 Task: Find connections with filter location General Pinedo with filter topic #homebuyers with filter profile language English with filter current company SBM Offshore with filter school Fakir Mohan University, Balasore with filter industry Graphic Design with filter service category CateringChange with filter keywords title Flight Attendant
Action: Mouse moved to (558, 86)
Screenshot: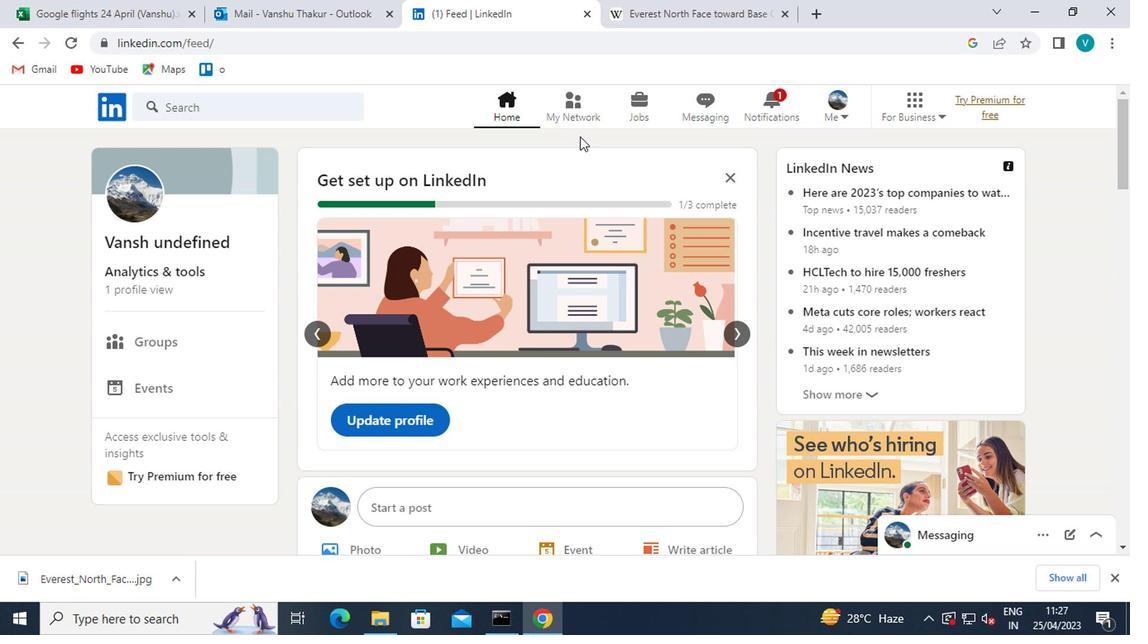 
Action: Mouse pressed left at (558, 86)
Screenshot: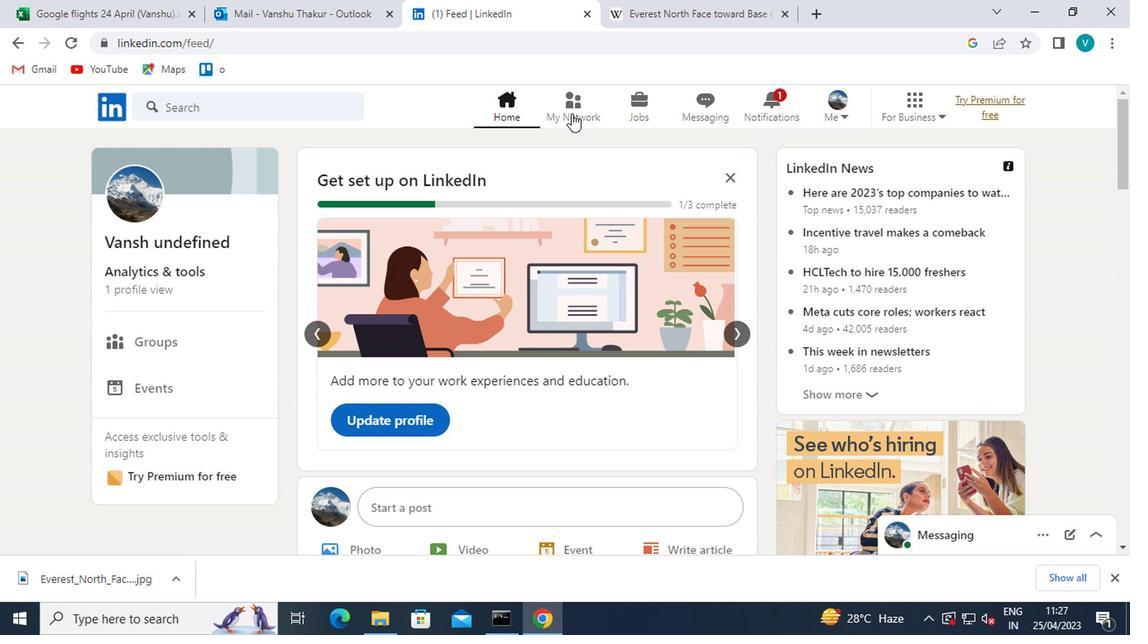 
Action: Mouse moved to (568, 98)
Screenshot: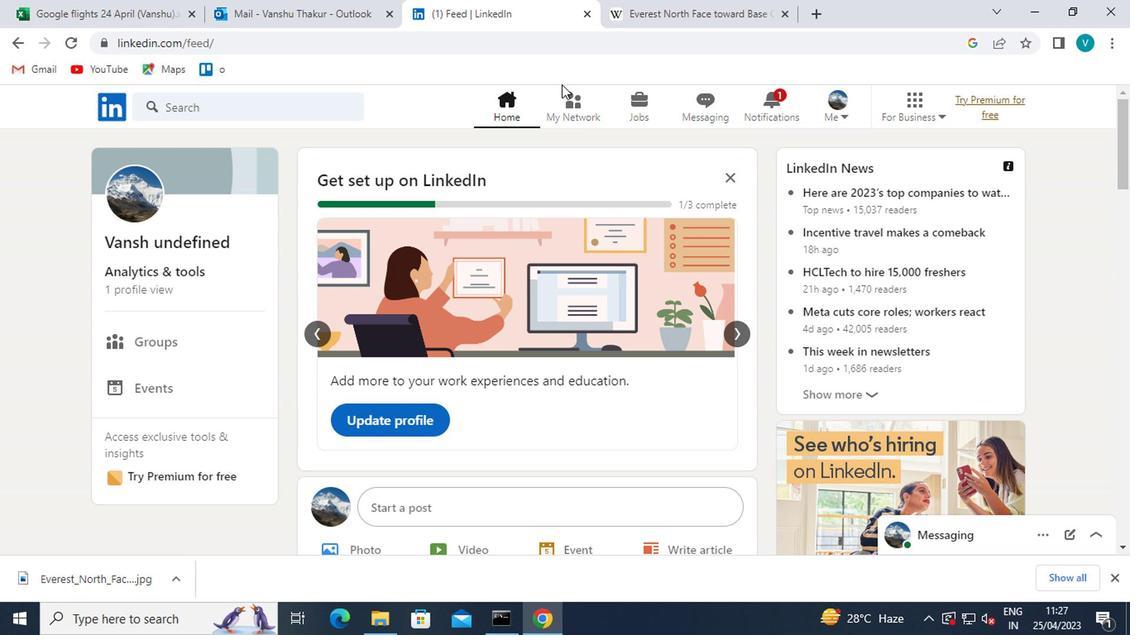 
Action: Mouse pressed left at (568, 98)
Screenshot: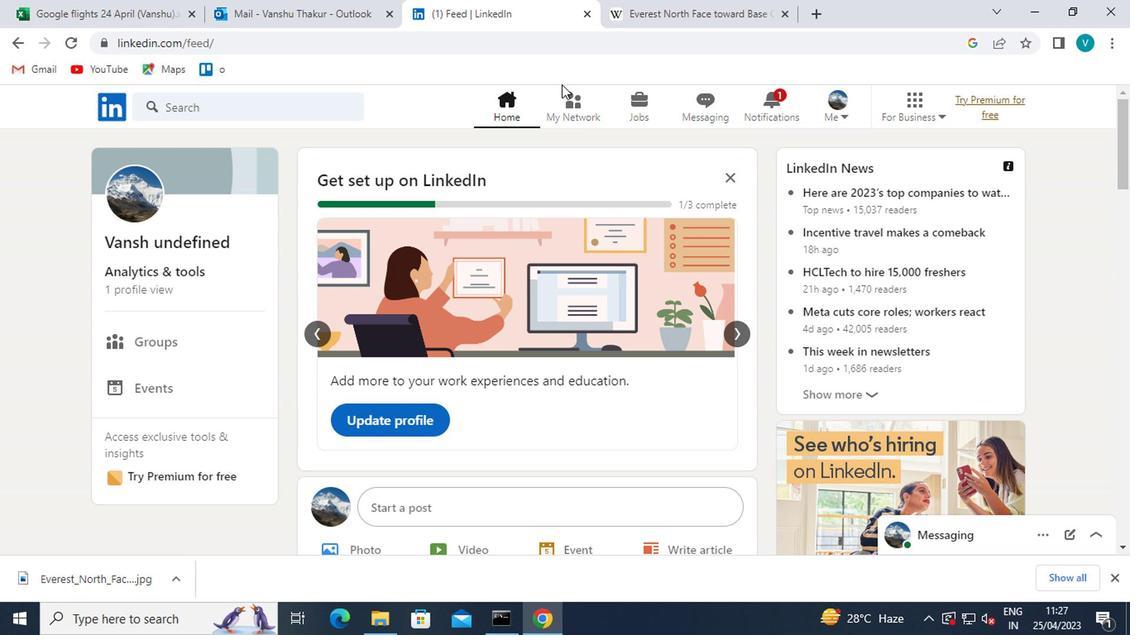 
Action: Mouse moved to (179, 196)
Screenshot: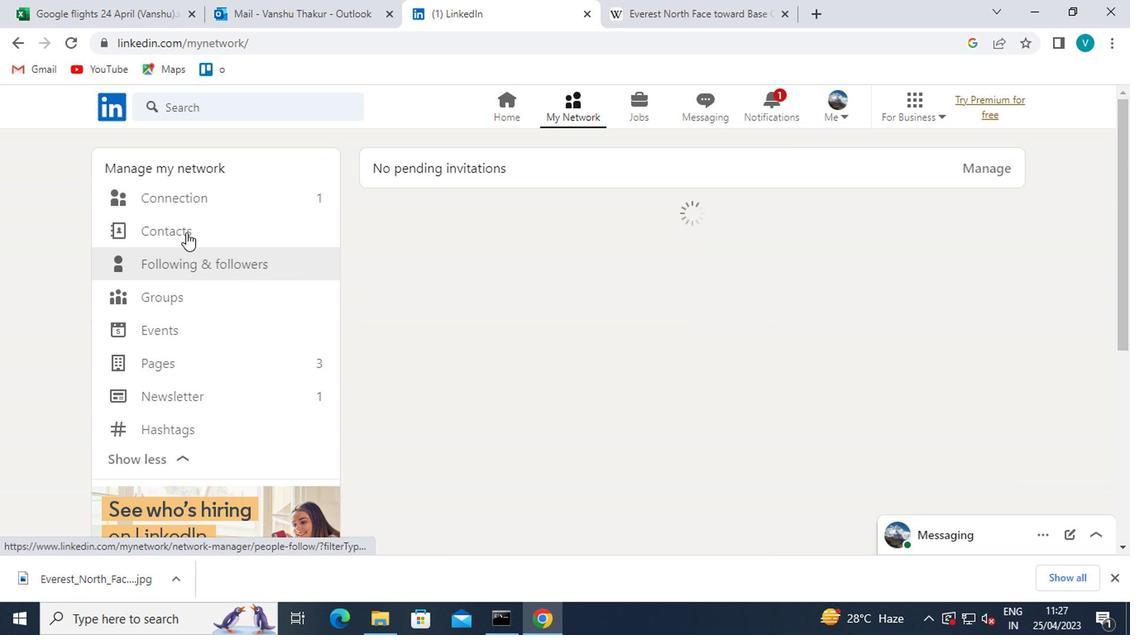 
Action: Mouse pressed left at (179, 196)
Screenshot: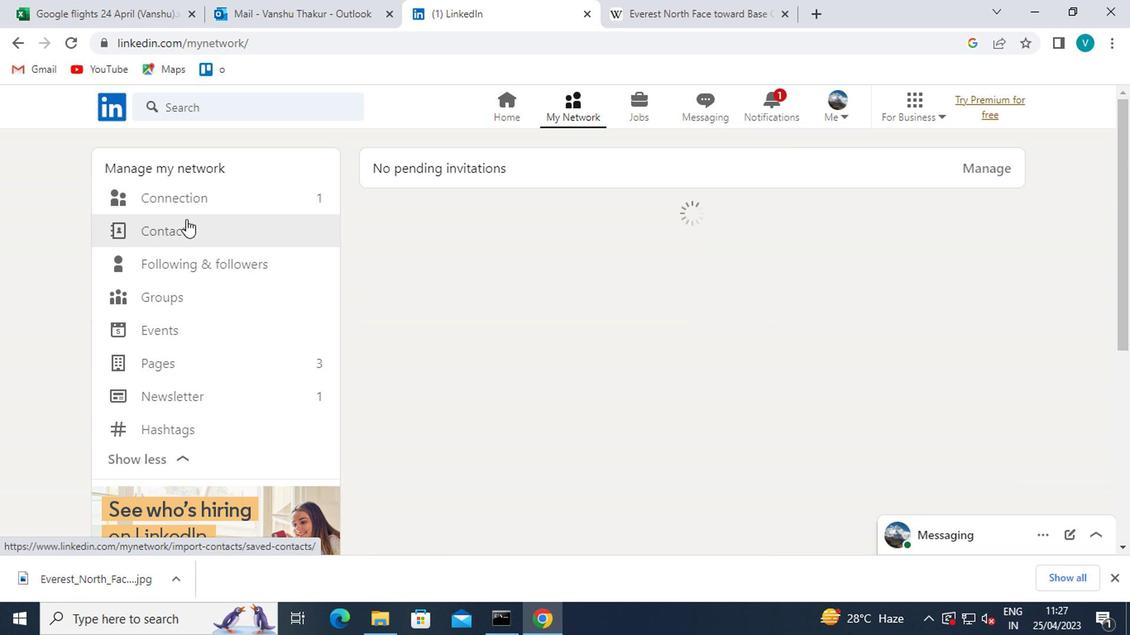 
Action: Mouse moved to (677, 202)
Screenshot: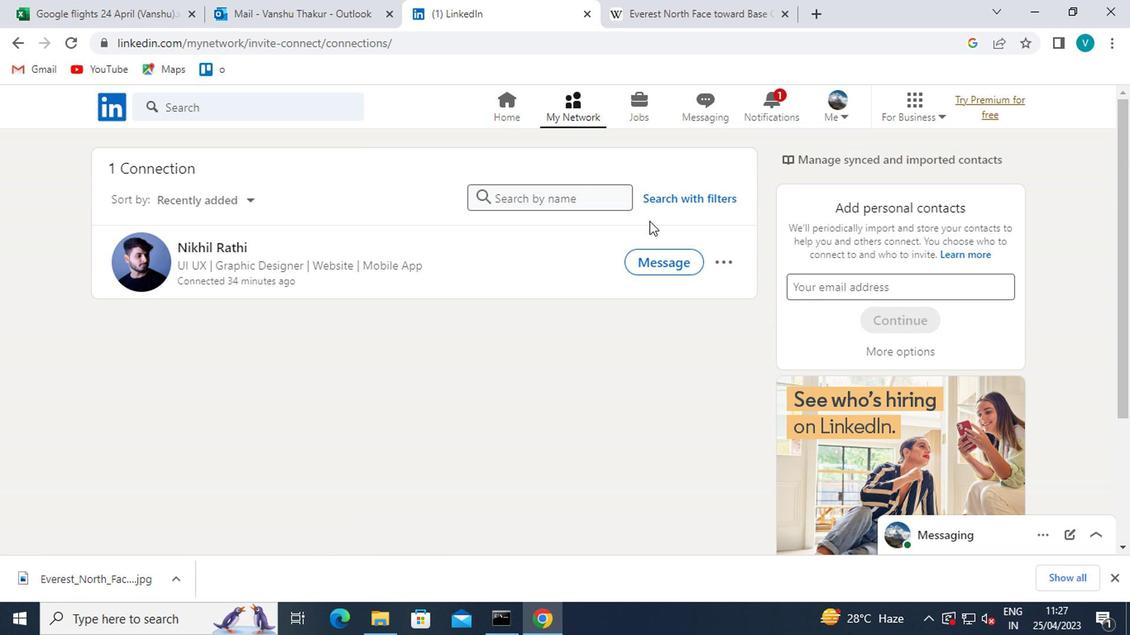 
Action: Mouse pressed left at (677, 202)
Screenshot: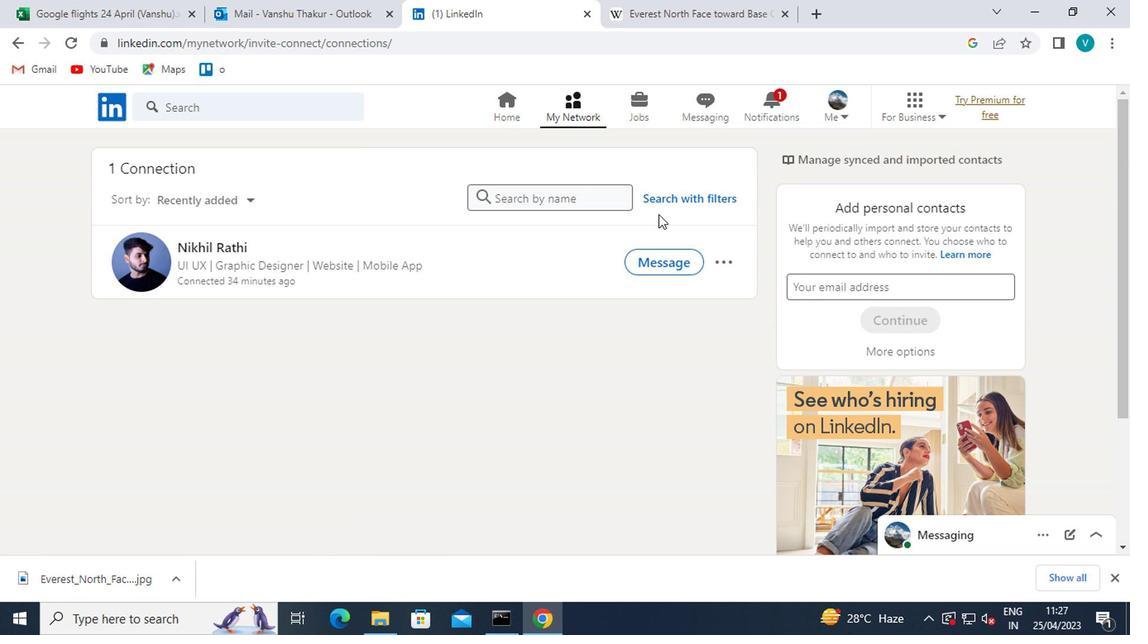 
Action: Mouse moved to (552, 156)
Screenshot: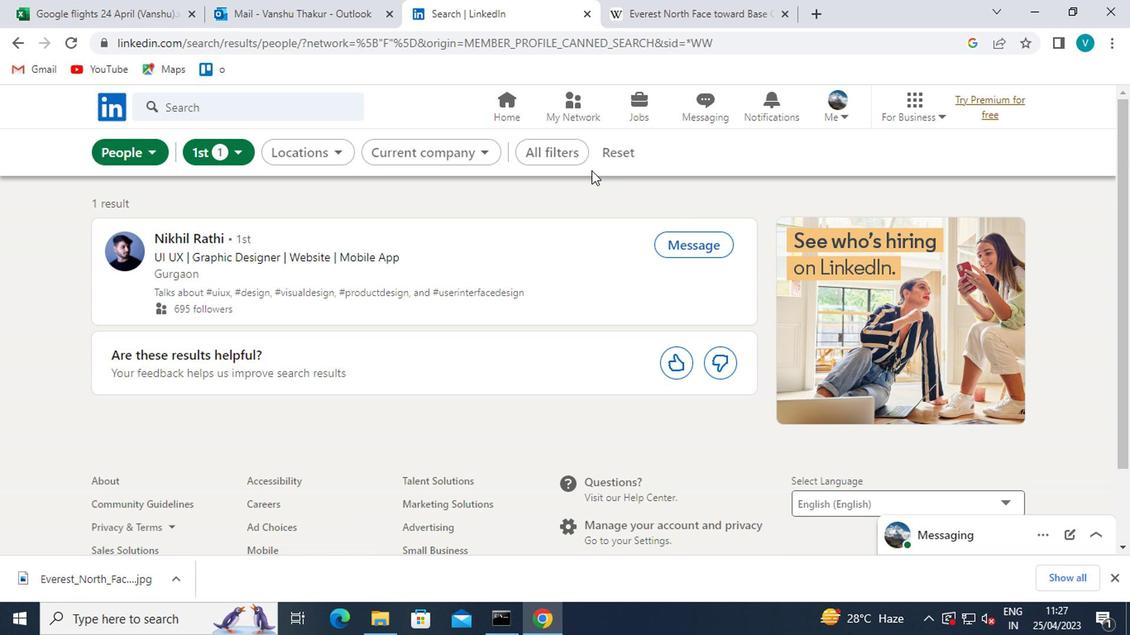 
Action: Mouse pressed left at (552, 156)
Screenshot: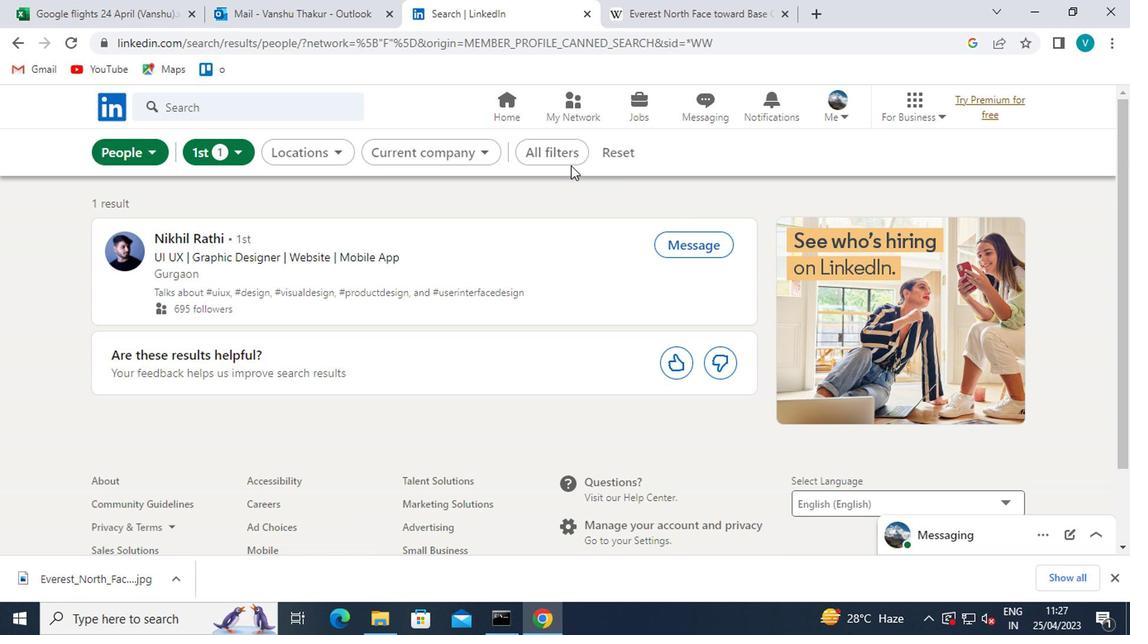 
Action: Mouse moved to (888, 433)
Screenshot: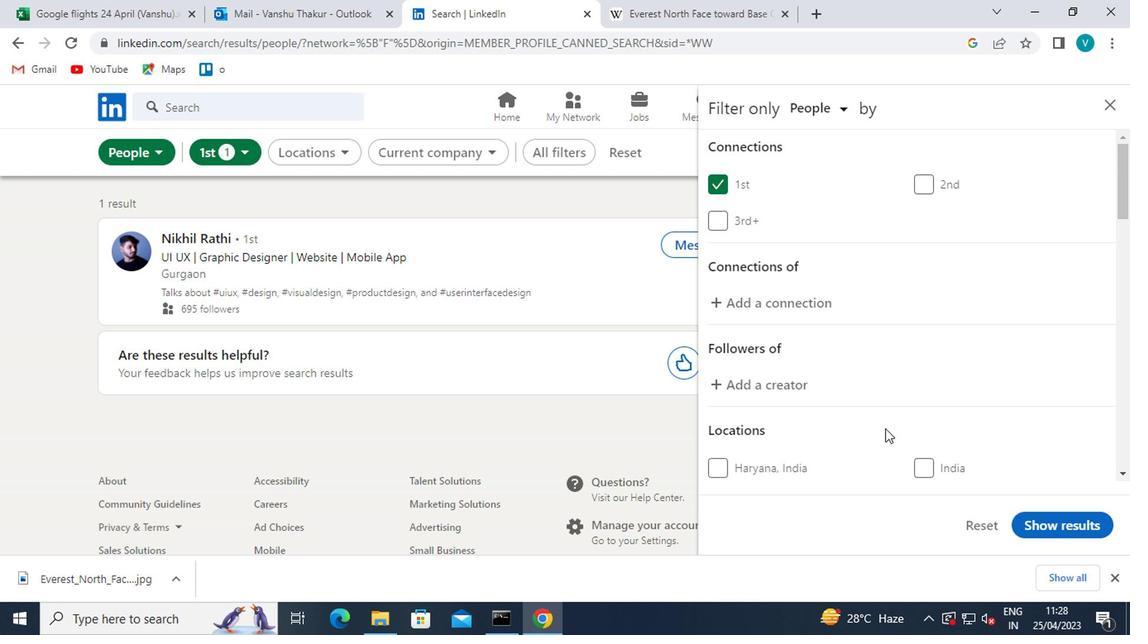 
Action: Mouse scrolled (888, 432) with delta (0, 0)
Screenshot: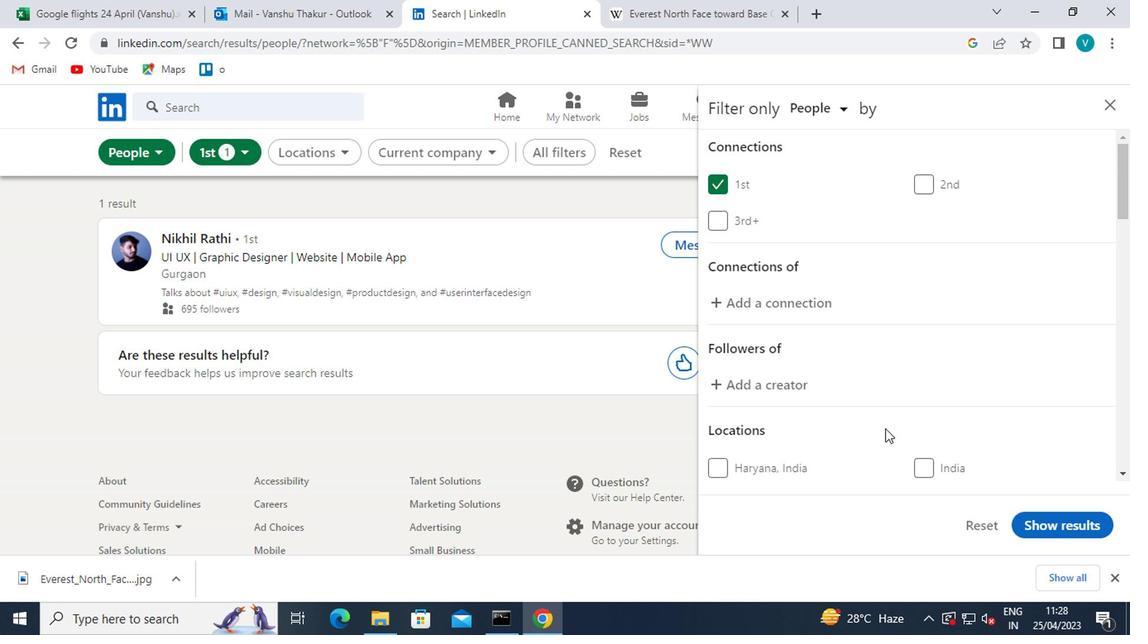 
Action: Mouse moved to (890, 433)
Screenshot: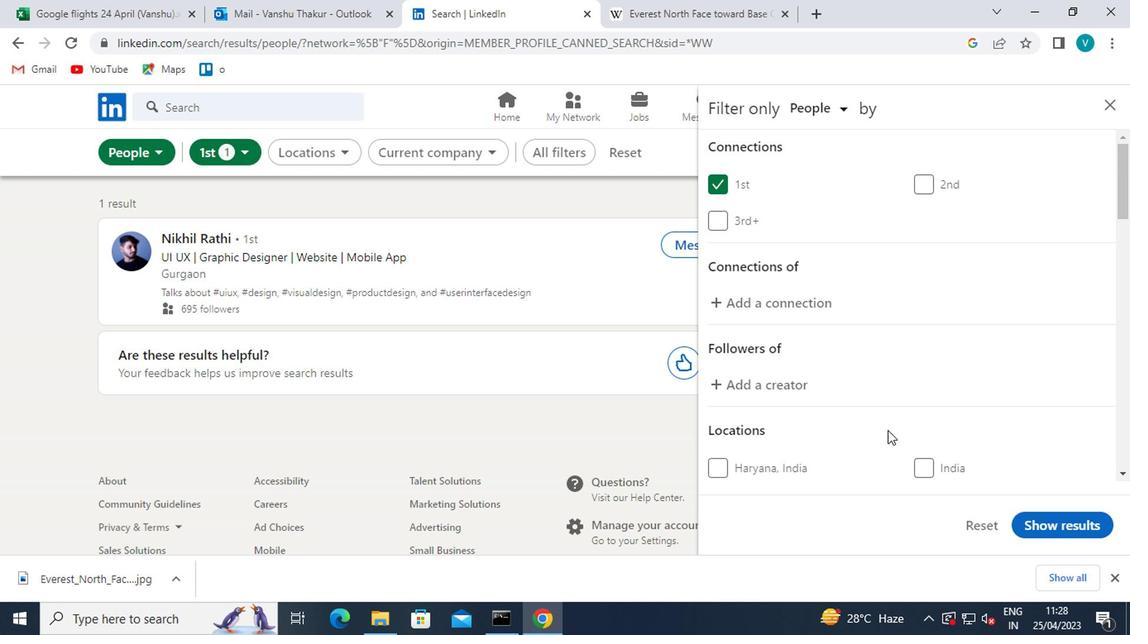
Action: Mouse scrolled (890, 433) with delta (0, 0)
Screenshot: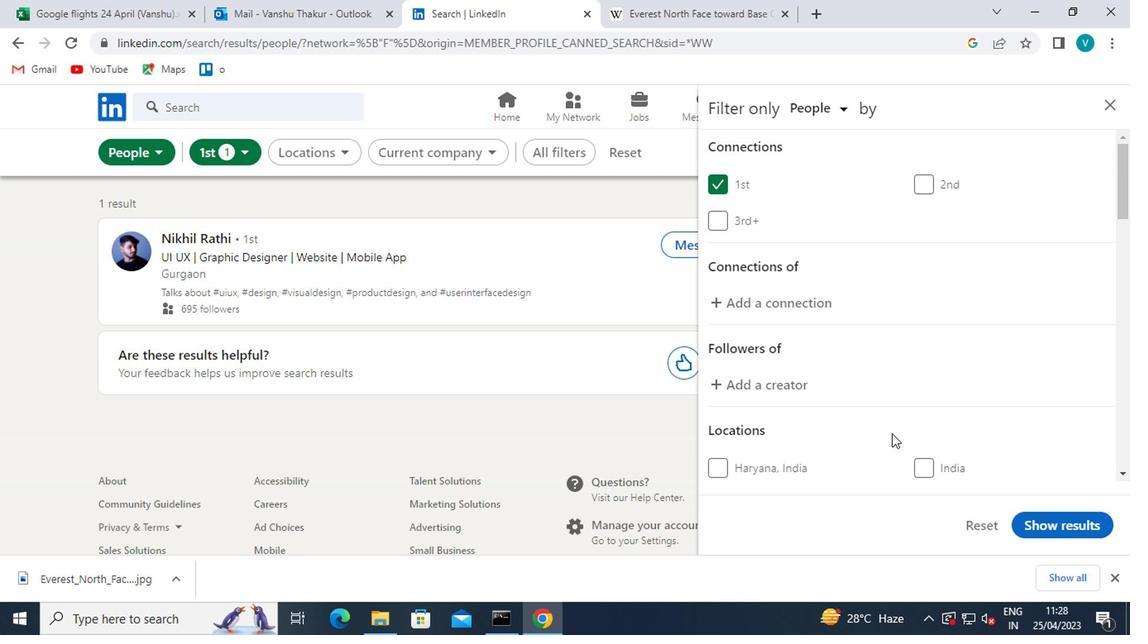 
Action: Mouse moved to (764, 368)
Screenshot: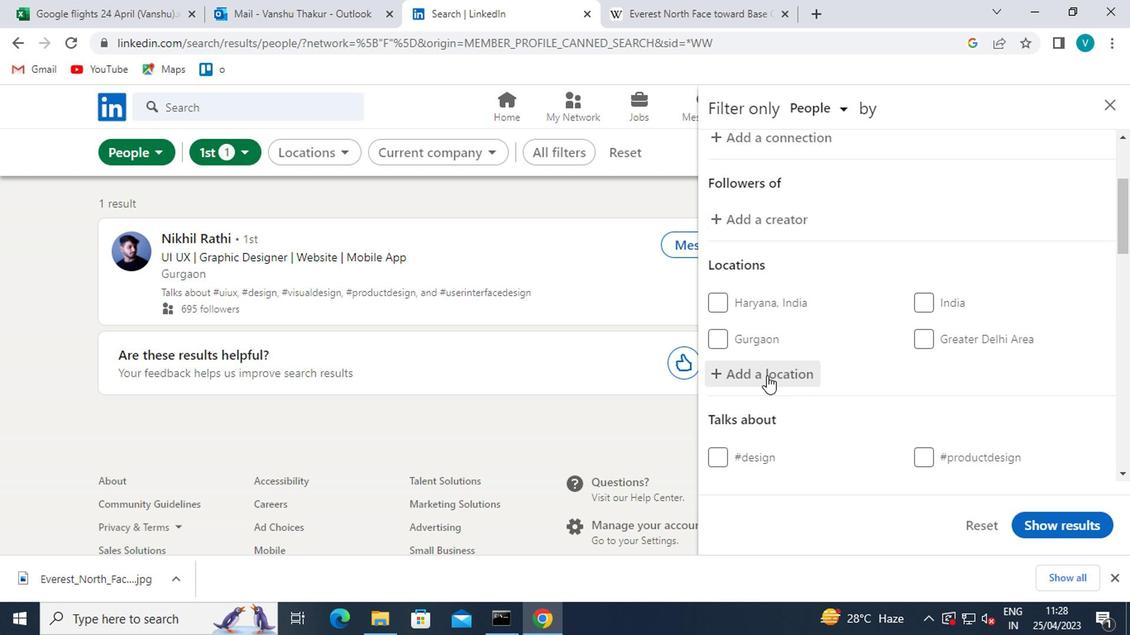 
Action: Mouse pressed left at (764, 368)
Screenshot: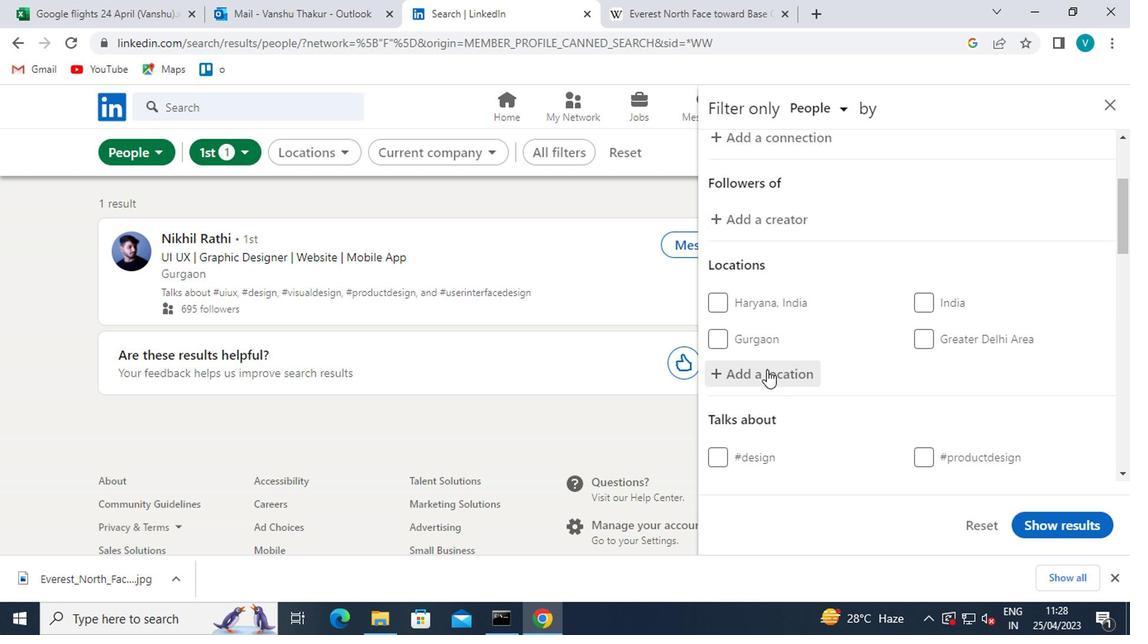 
Action: Mouse moved to (763, 367)
Screenshot: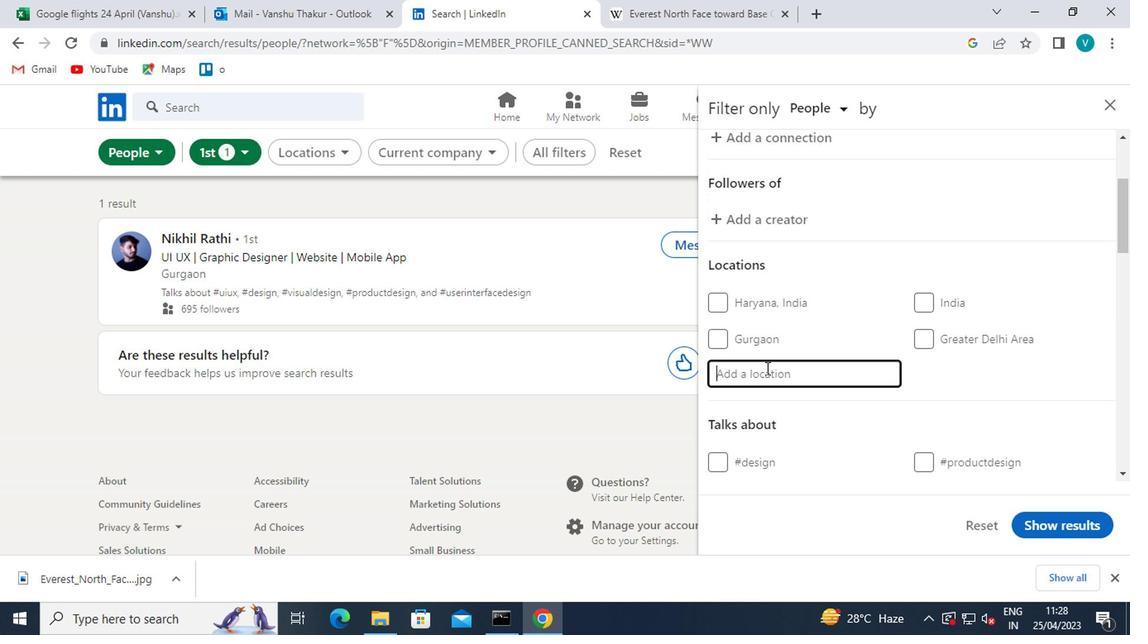 
Action: Key pressed <Key.shift>GENERAL<Key.space><Key.shift>PINEDO
Screenshot: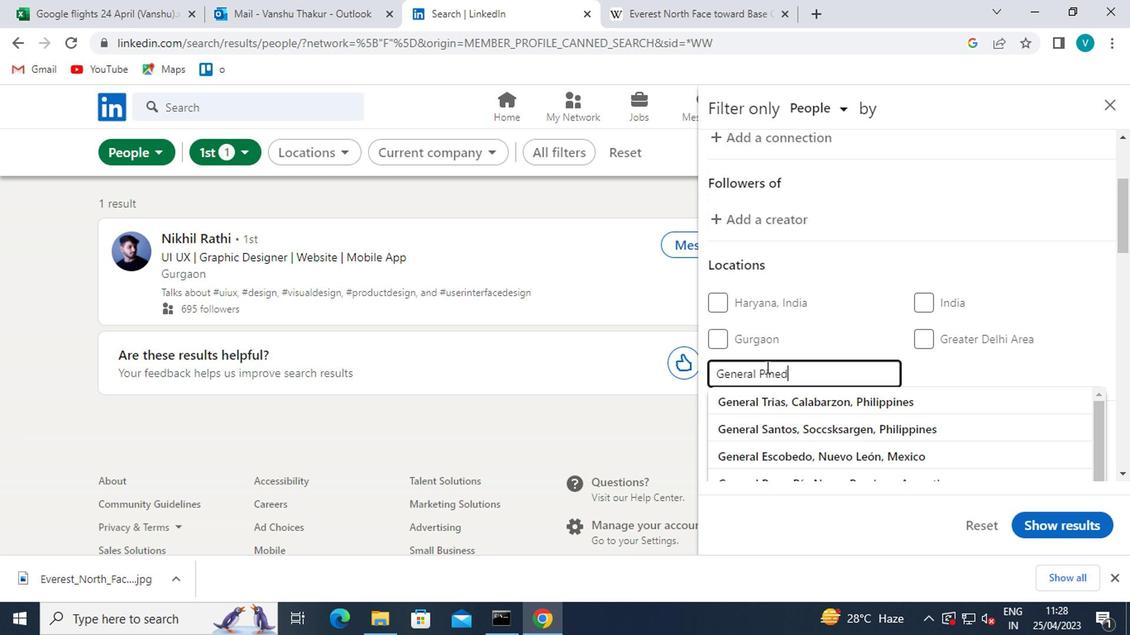
Action: Mouse moved to (779, 400)
Screenshot: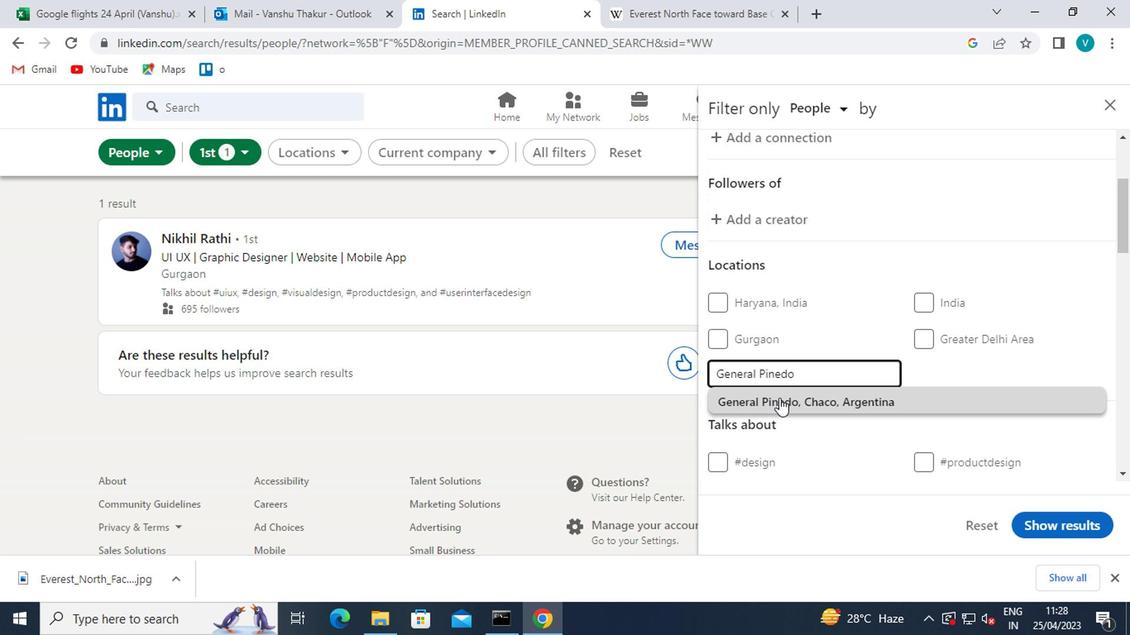 
Action: Mouse pressed left at (779, 400)
Screenshot: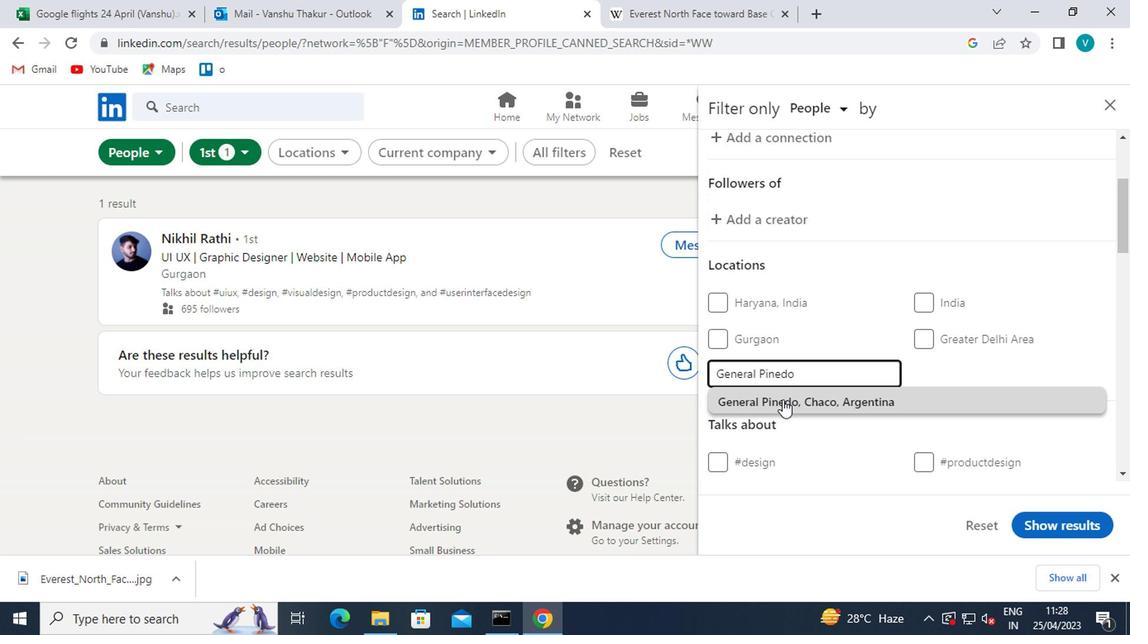 
Action: Mouse moved to (901, 409)
Screenshot: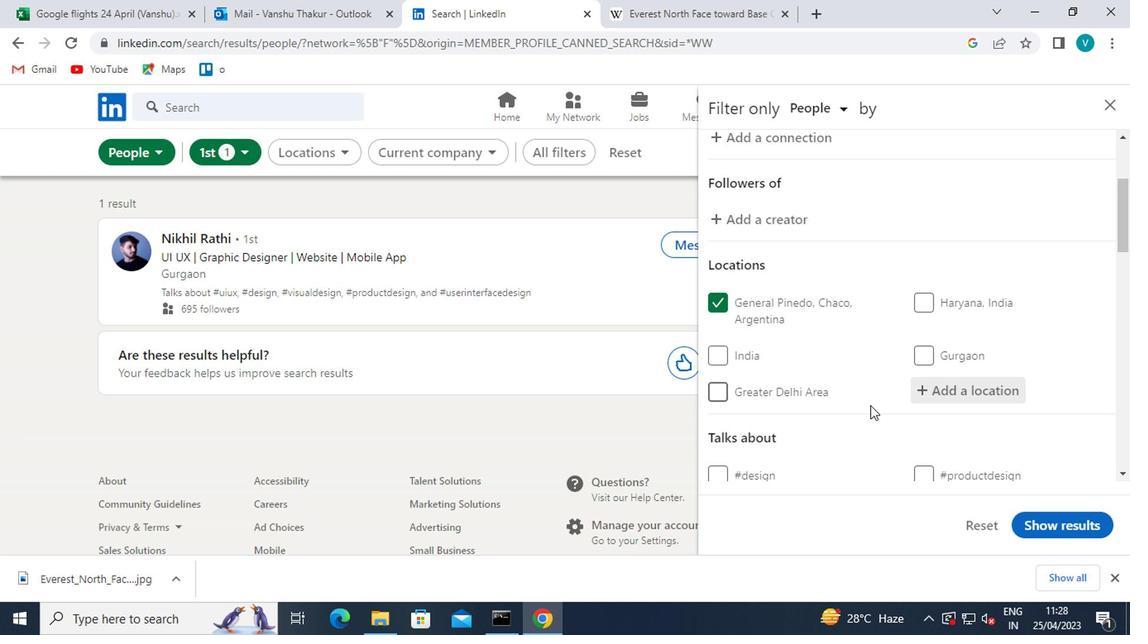 
Action: Mouse scrolled (901, 408) with delta (0, -1)
Screenshot: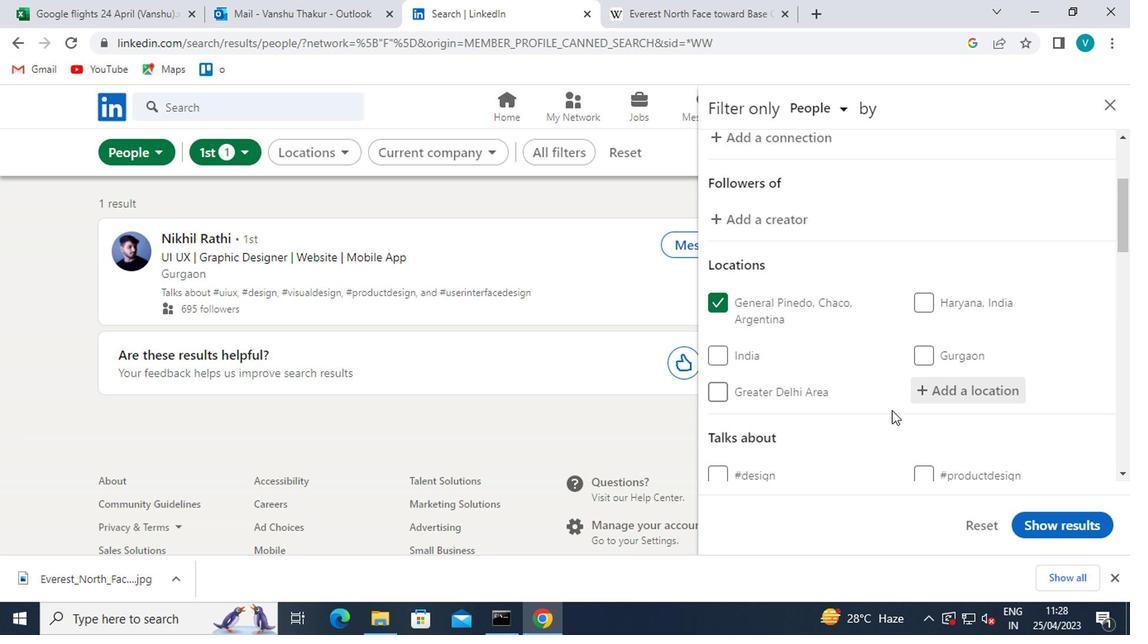 
Action: Mouse scrolled (901, 408) with delta (0, -1)
Screenshot: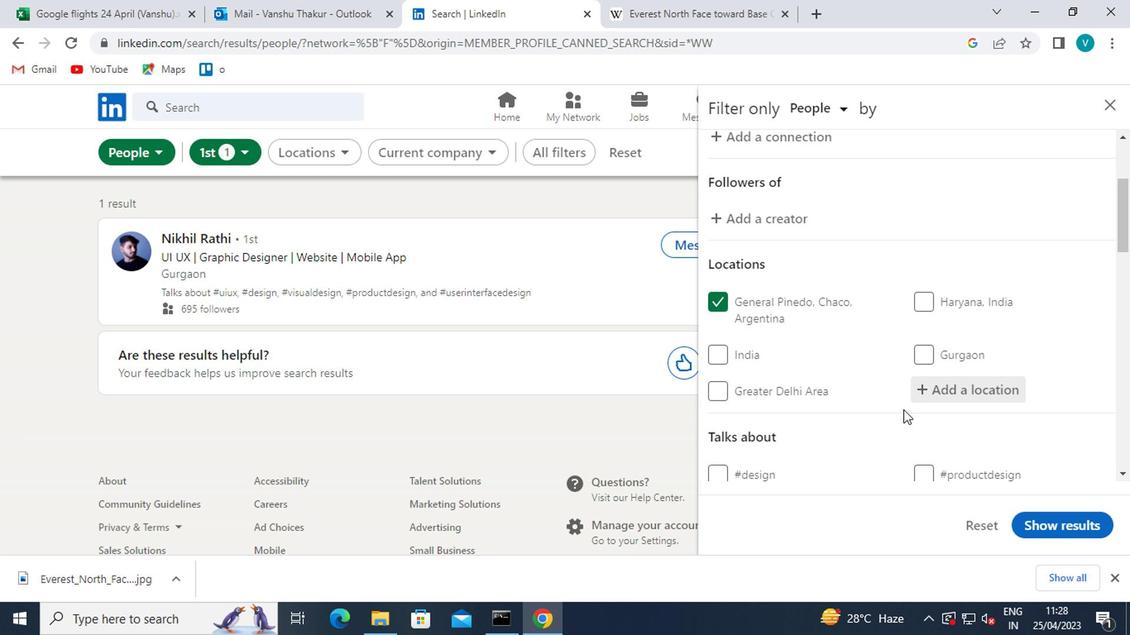 
Action: Mouse moved to (960, 384)
Screenshot: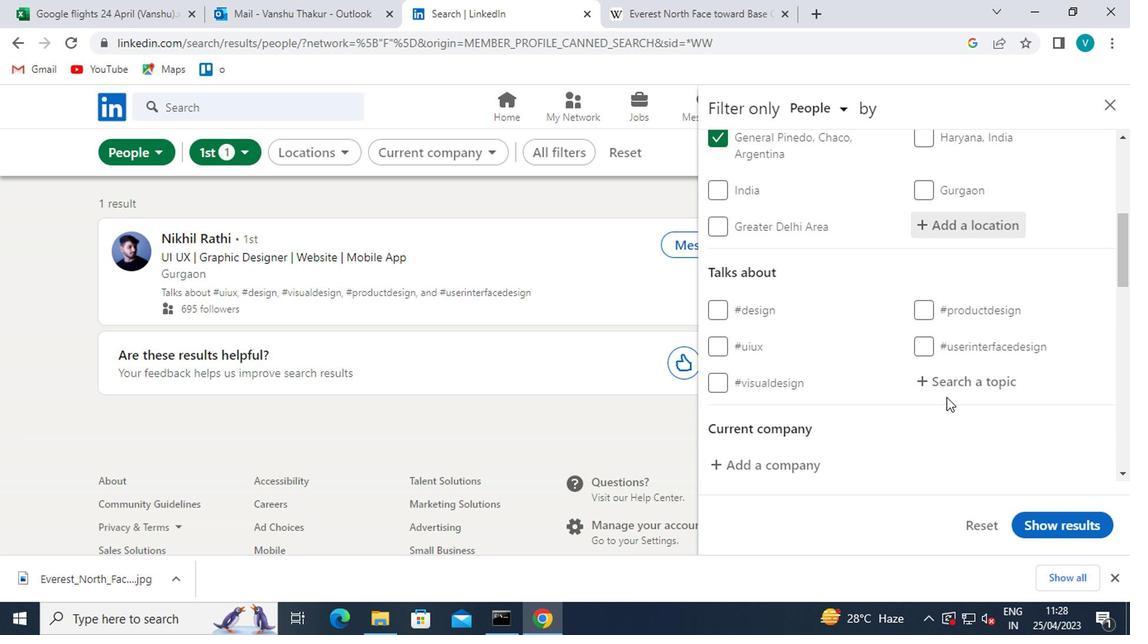 
Action: Mouse pressed left at (960, 384)
Screenshot: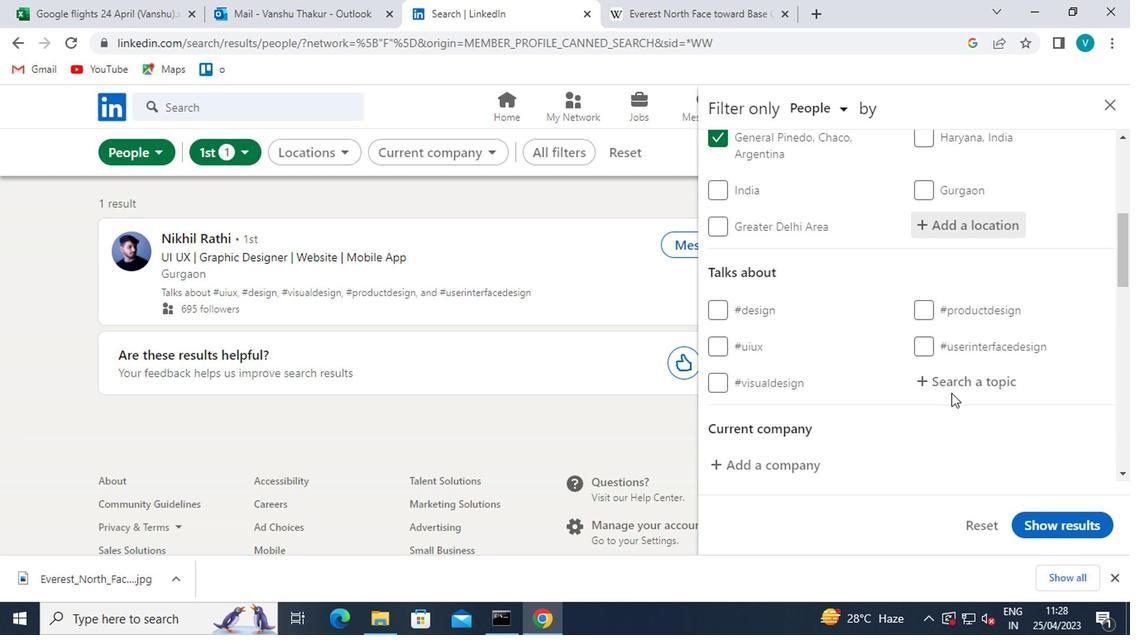 
Action: Mouse moved to (960, 383)
Screenshot: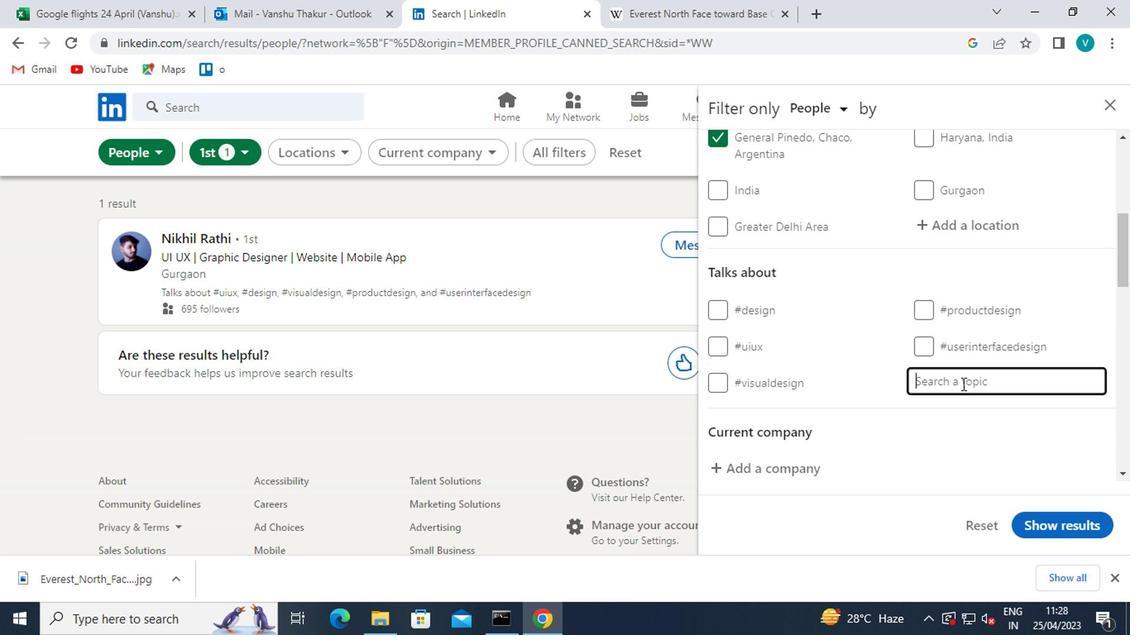 
Action: Key pressed <Key.shift>#HOMEBUYERS
Screenshot: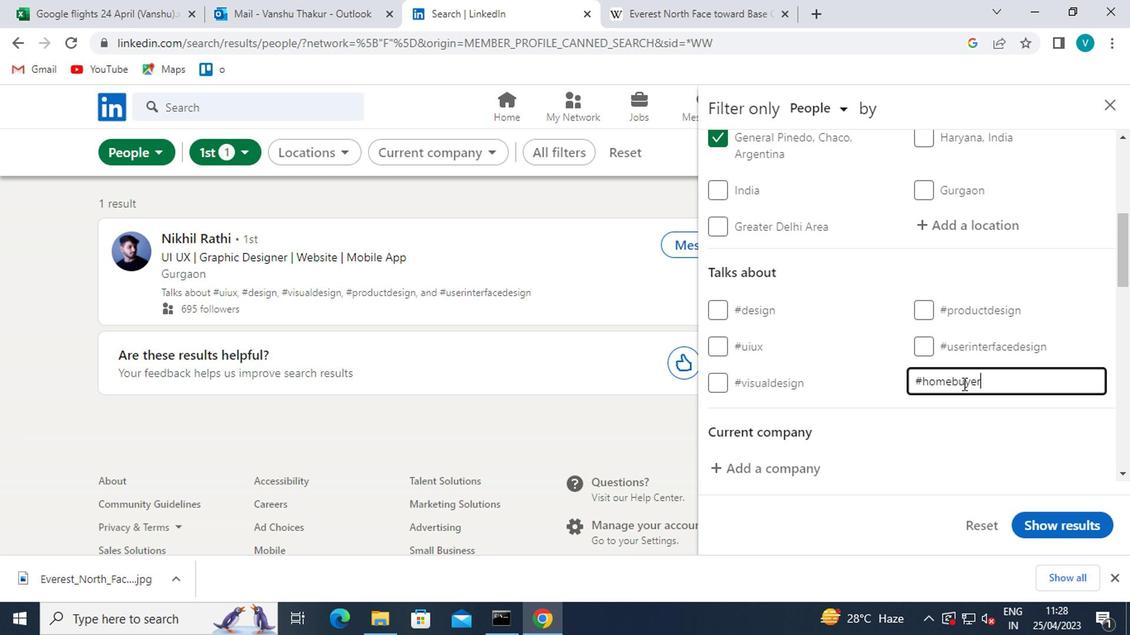 
Action: Mouse moved to (941, 400)
Screenshot: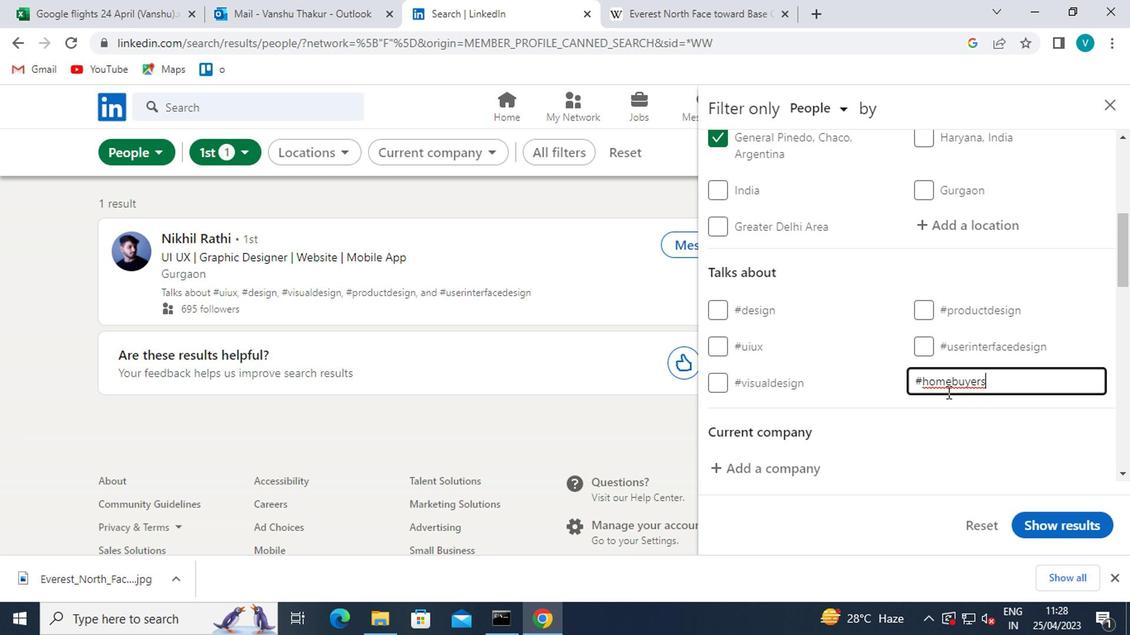 
Action: Mouse scrolled (941, 399) with delta (0, 0)
Screenshot: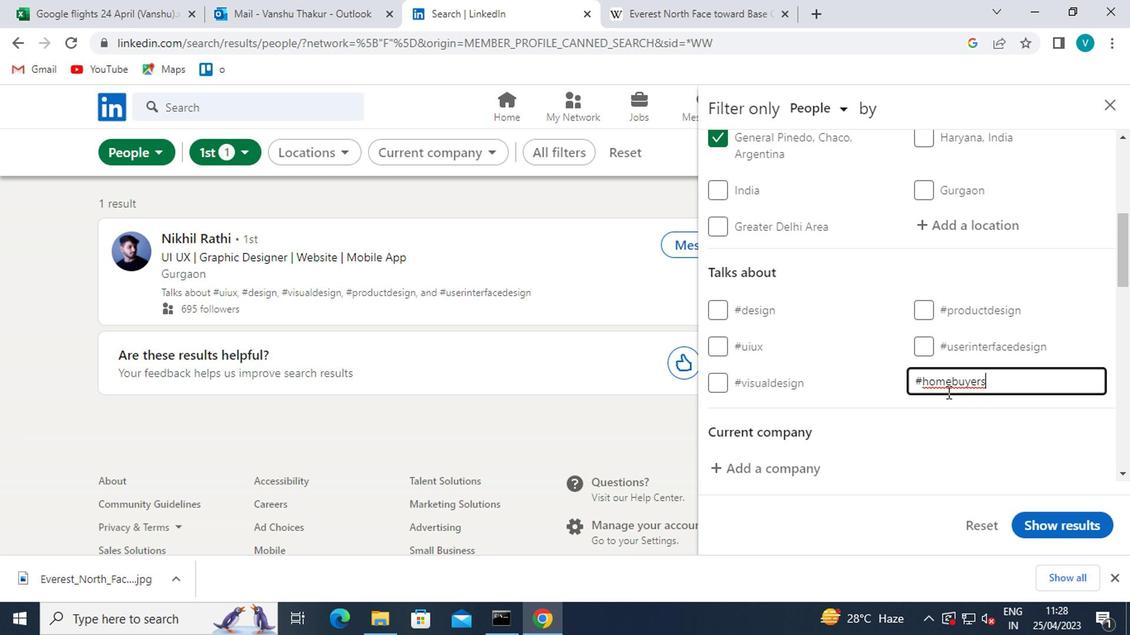 
Action: Mouse moved to (937, 403)
Screenshot: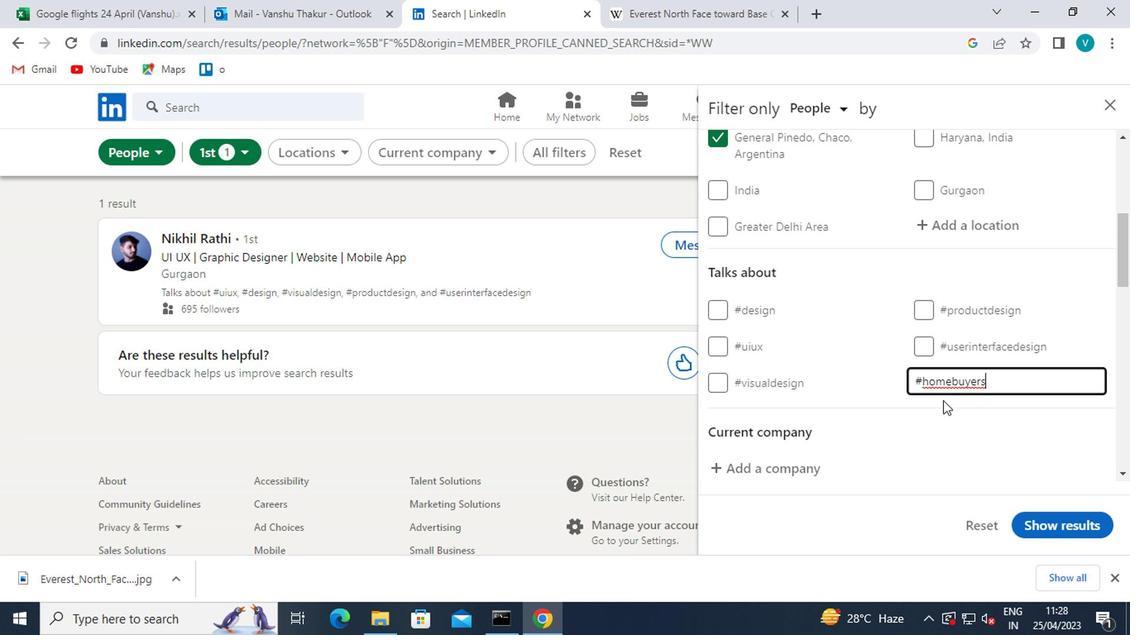 
Action: Mouse scrolled (937, 402) with delta (0, -1)
Screenshot: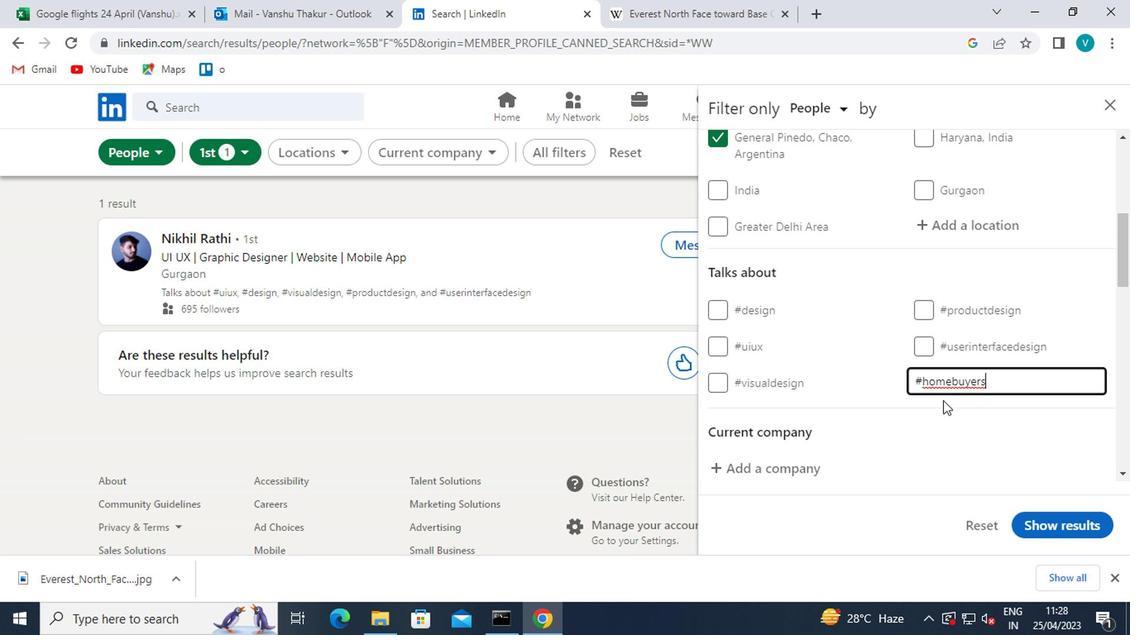 
Action: Mouse scrolled (937, 402) with delta (0, -1)
Screenshot: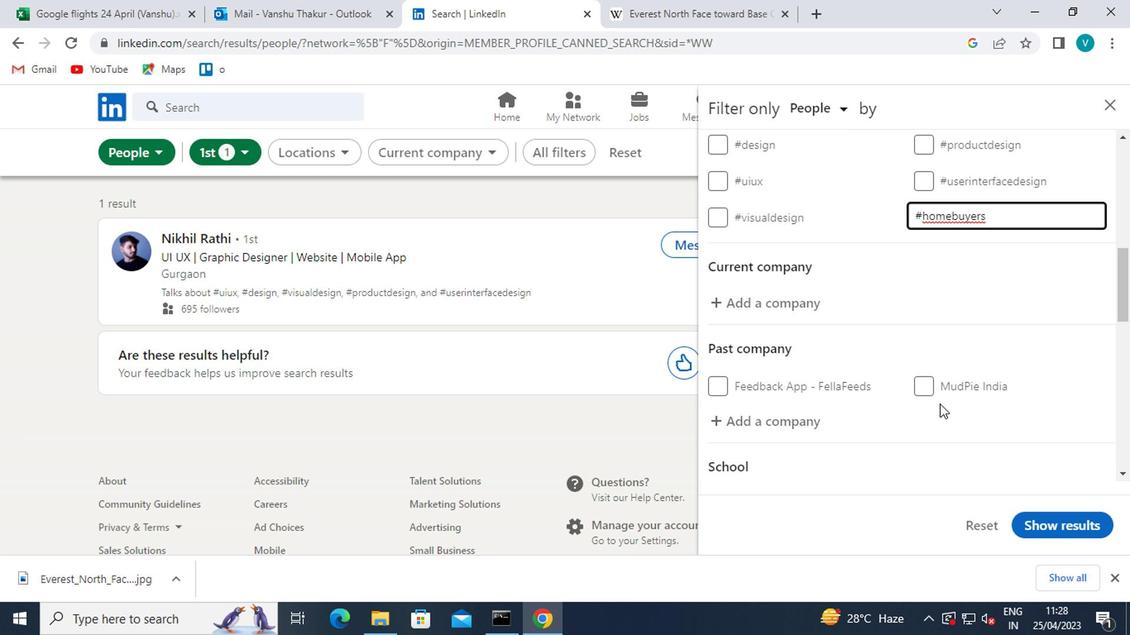 
Action: Mouse scrolled (937, 402) with delta (0, -1)
Screenshot: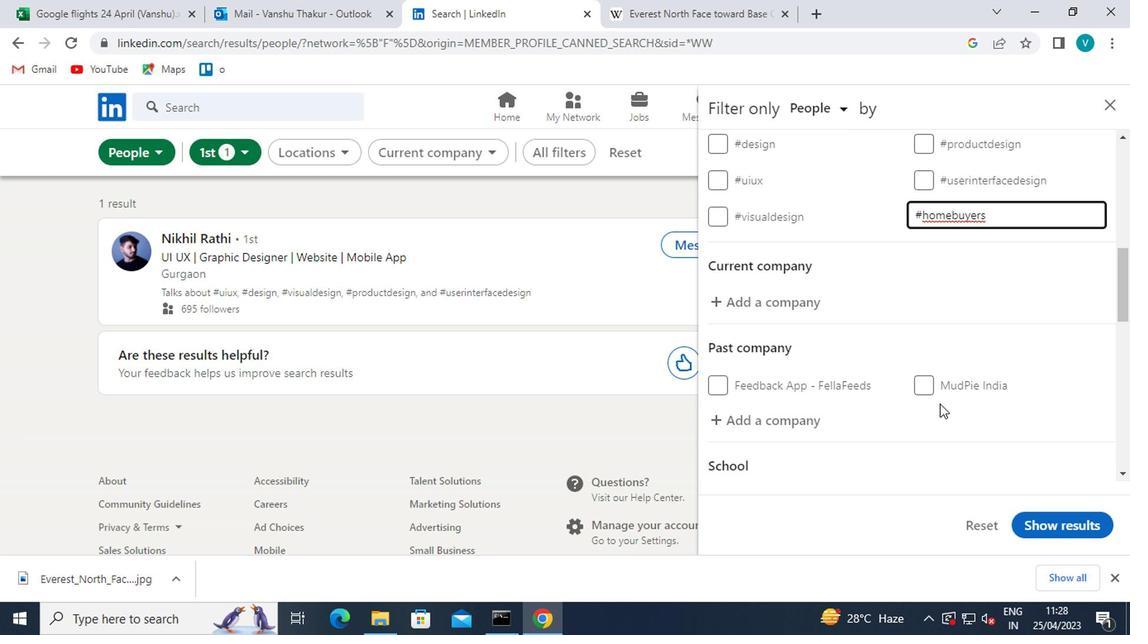 
Action: Mouse moved to (795, 437)
Screenshot: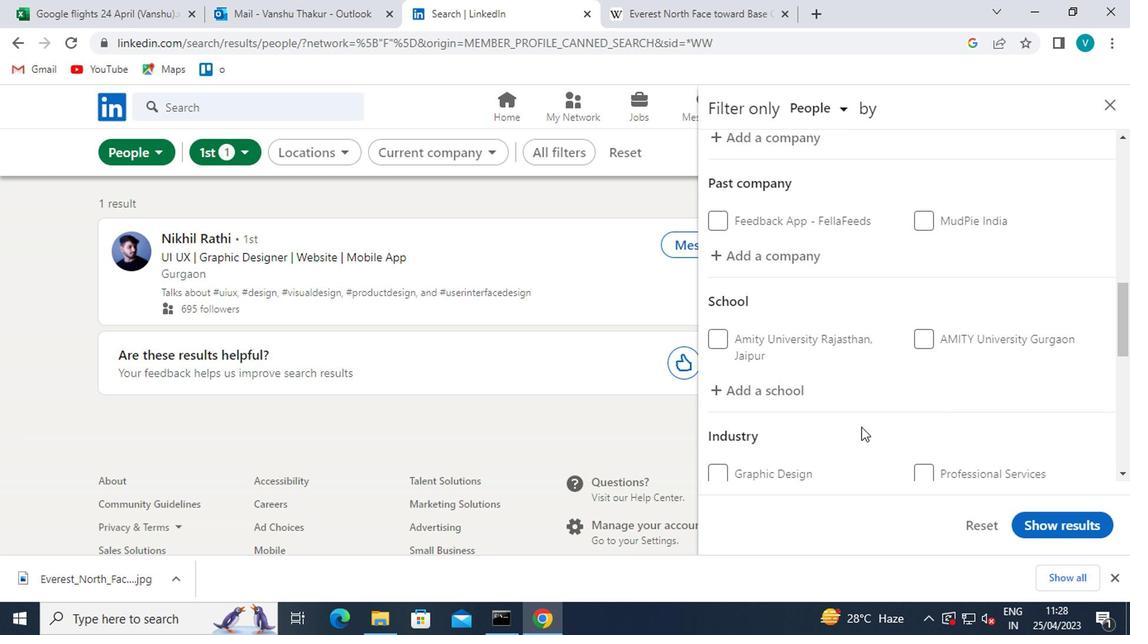 
Action: Mouse scrolled (795, 437) with delta (0, 0)
Screenshot: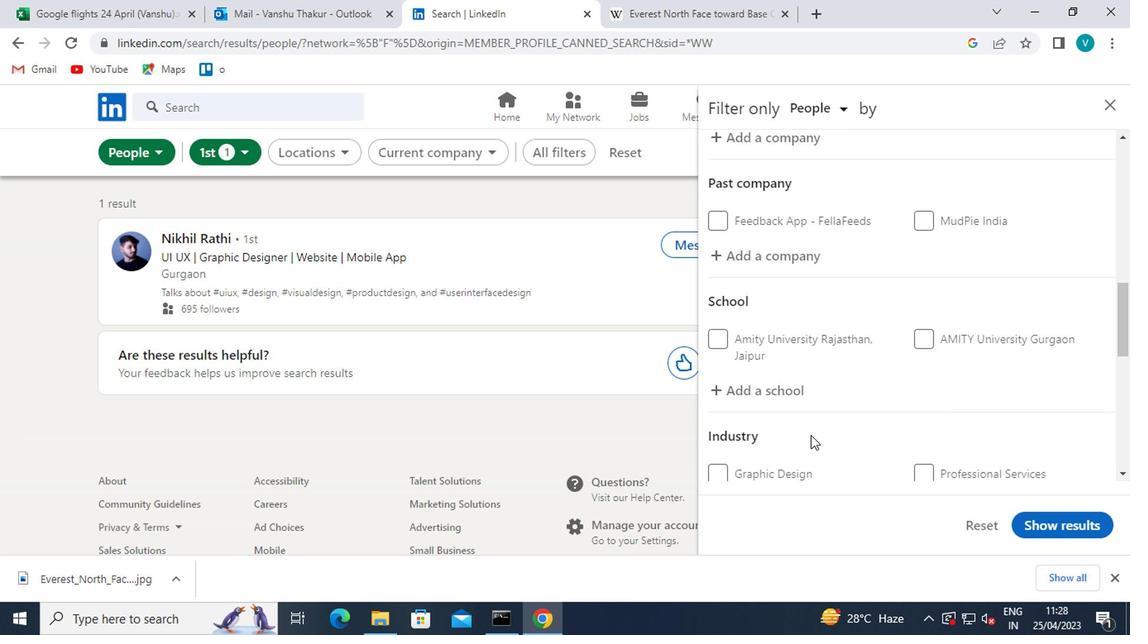 
Action: Mouse scrolled (795, 437) with delta (0, 0)
Screenshot: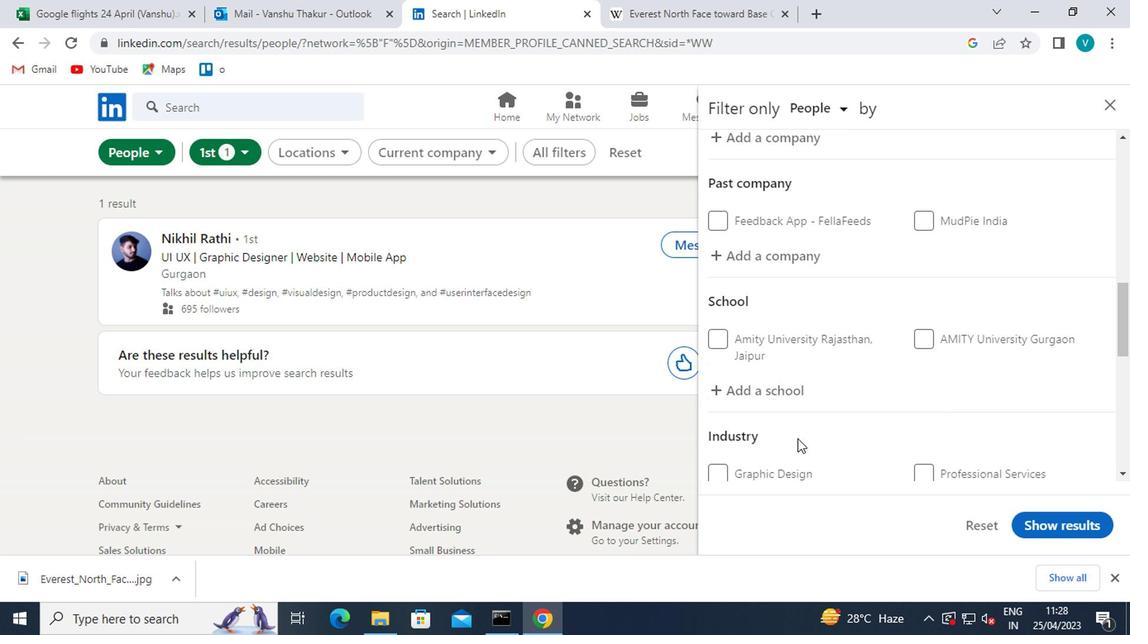 
Action: Mouse moved to (795, 437)
Screenshot: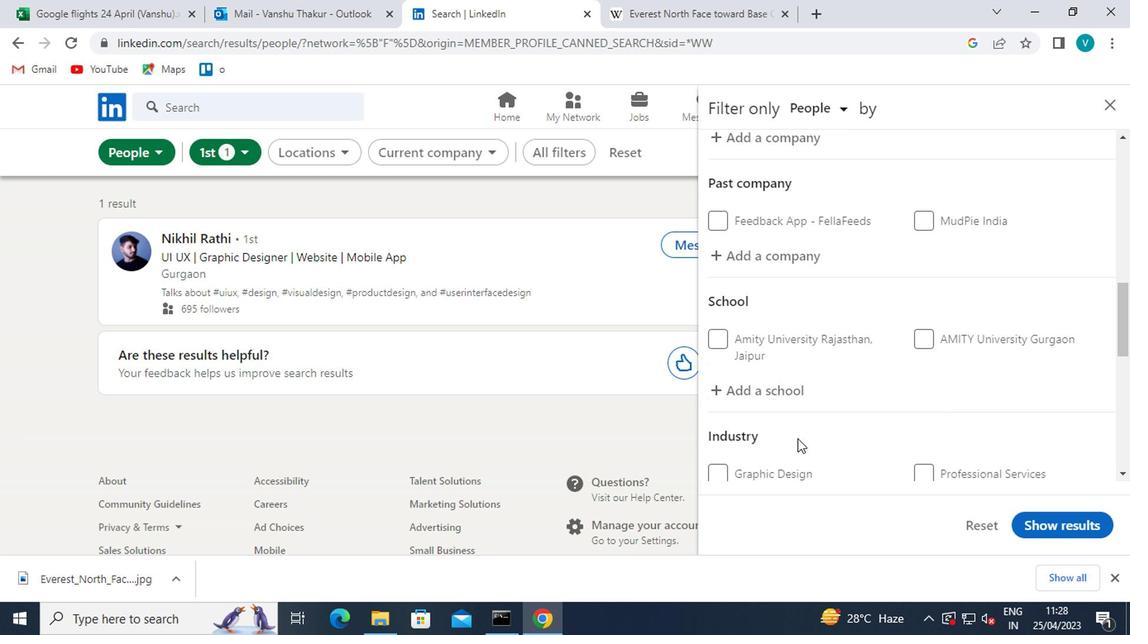 
Action: Mouse scrolled (795, 437) with delta (0, 0)
Screenshot: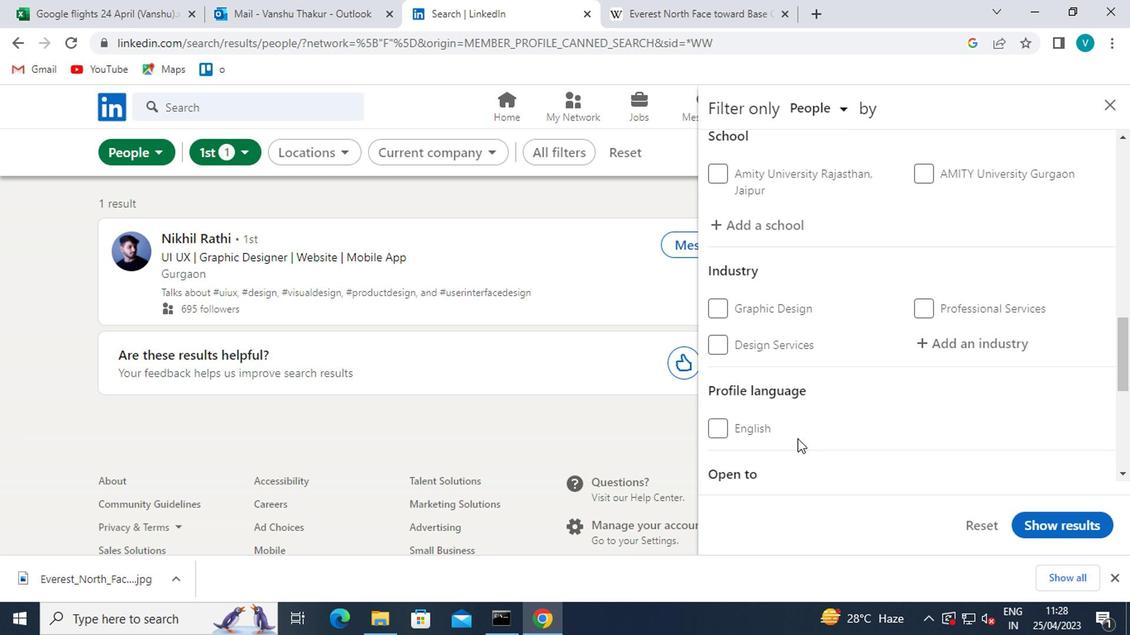 
Action: Mouse moved to (718, 345)
Screenshot: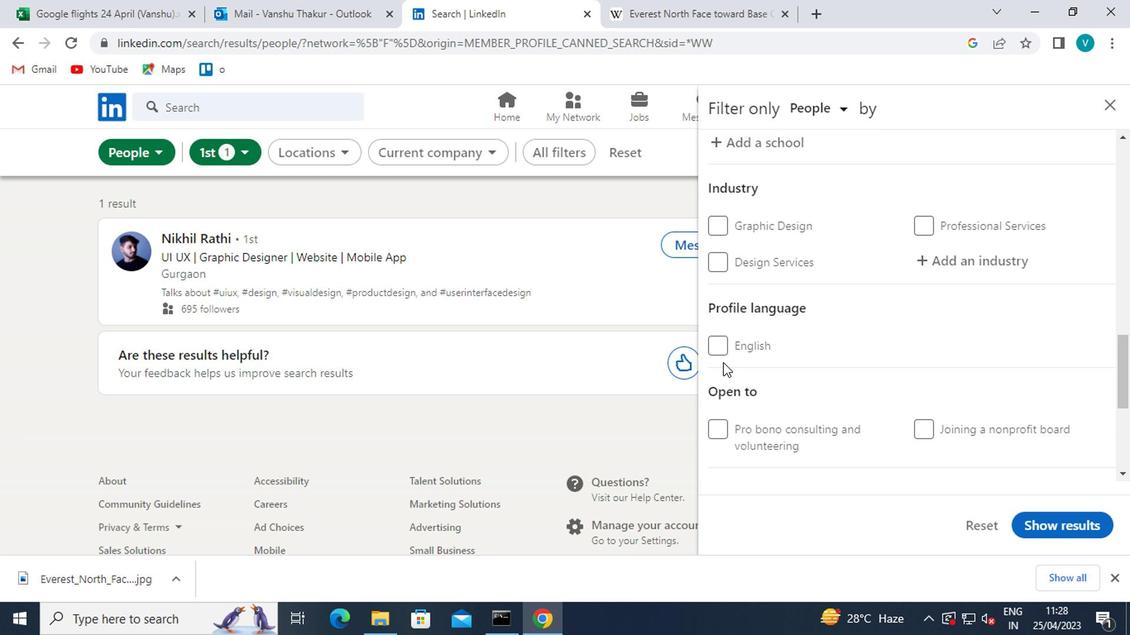 
Action: Mouse pressed left at (718, 345)
Screenshot: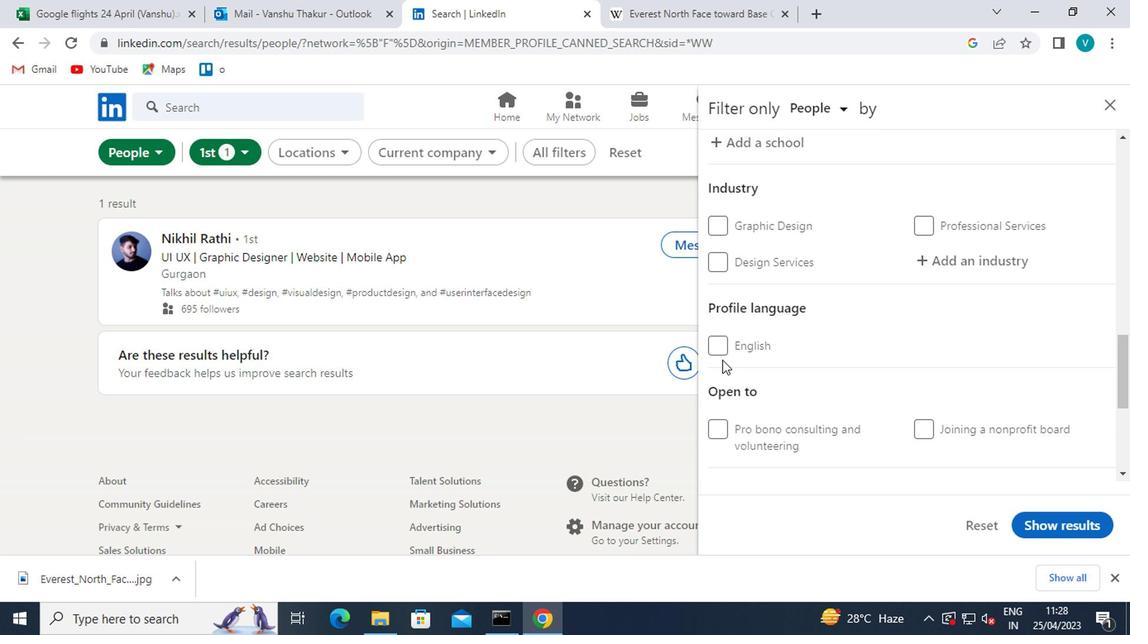 
Action: Mouse moved to (789, 317)
Screenshot: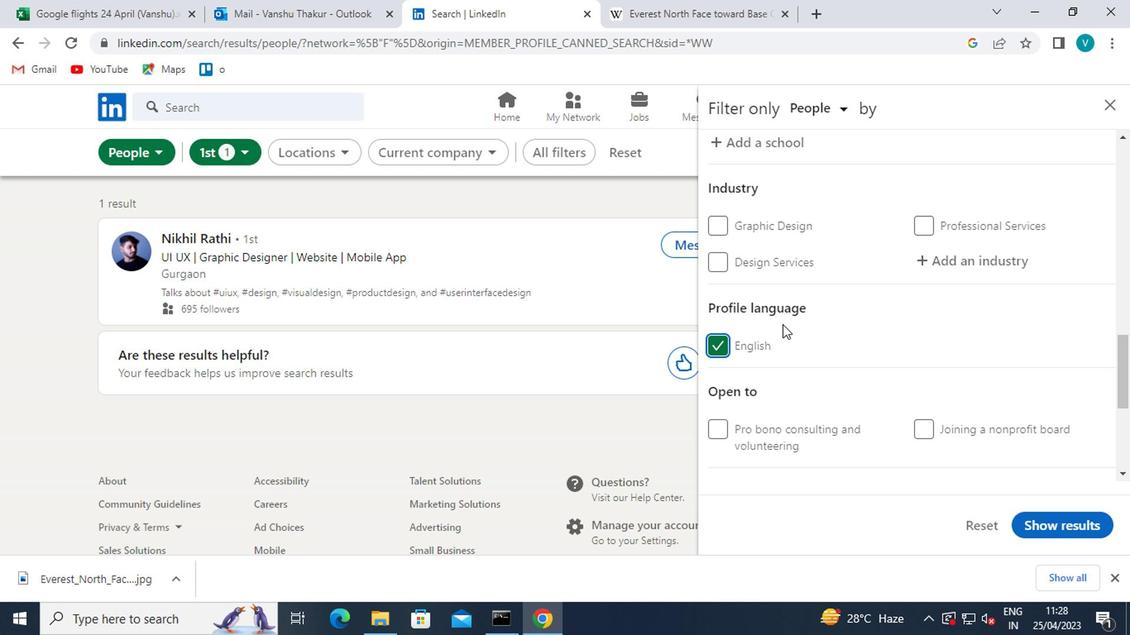 
Action: Mouse scrolled (789, 318) with delta (0, 1)
Screenshot: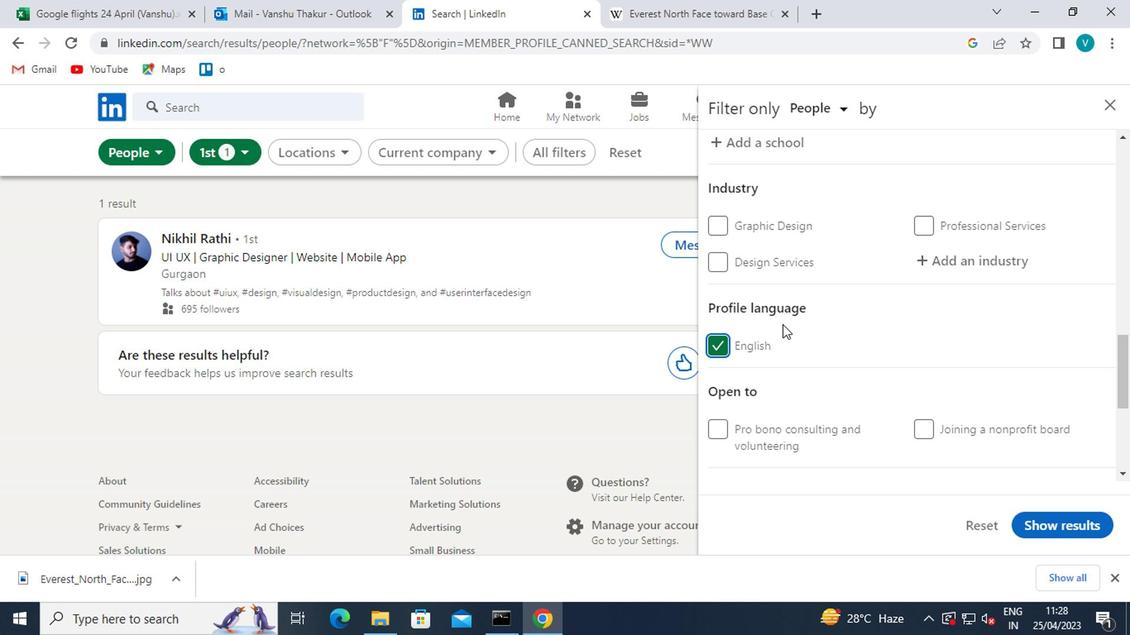 
Action: Mouse moved to (791, 316)
Screenshot: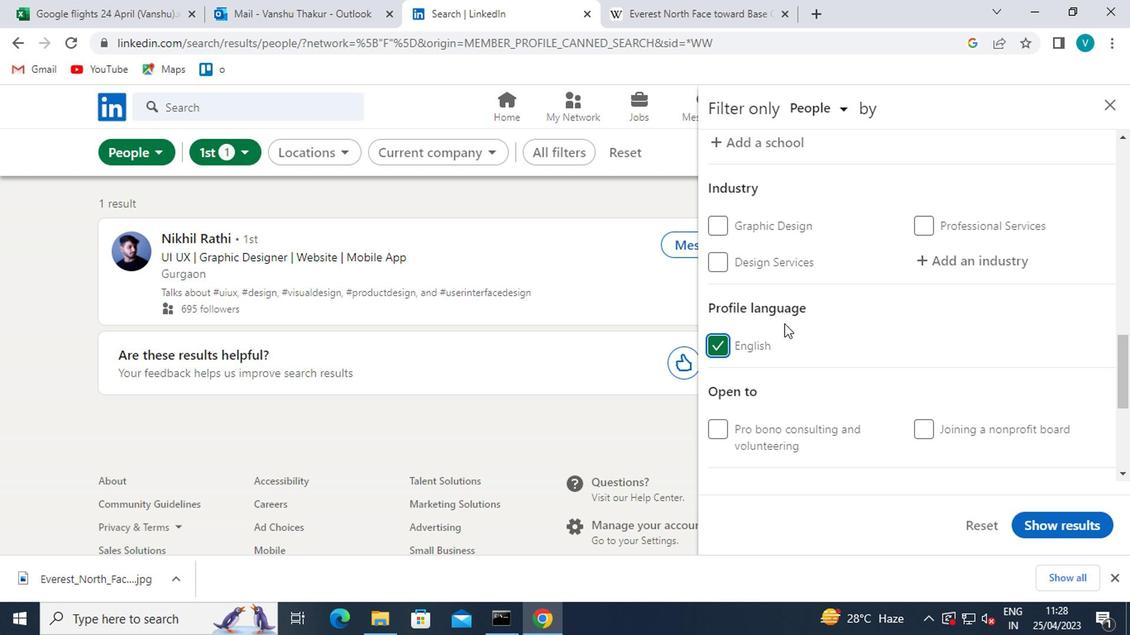 
Action: Mouse scrolled (791, 317) with delta (0, 0)
Screenshot: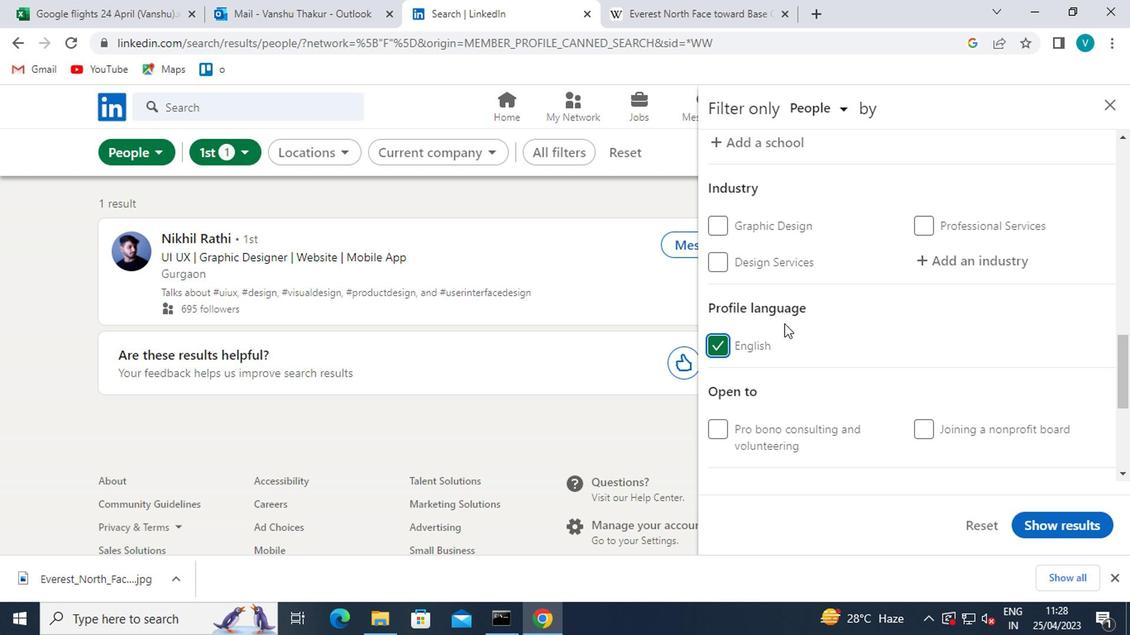 
Action: Mouse scrolled (791, 317) with delta (0, 0)
Screenshot: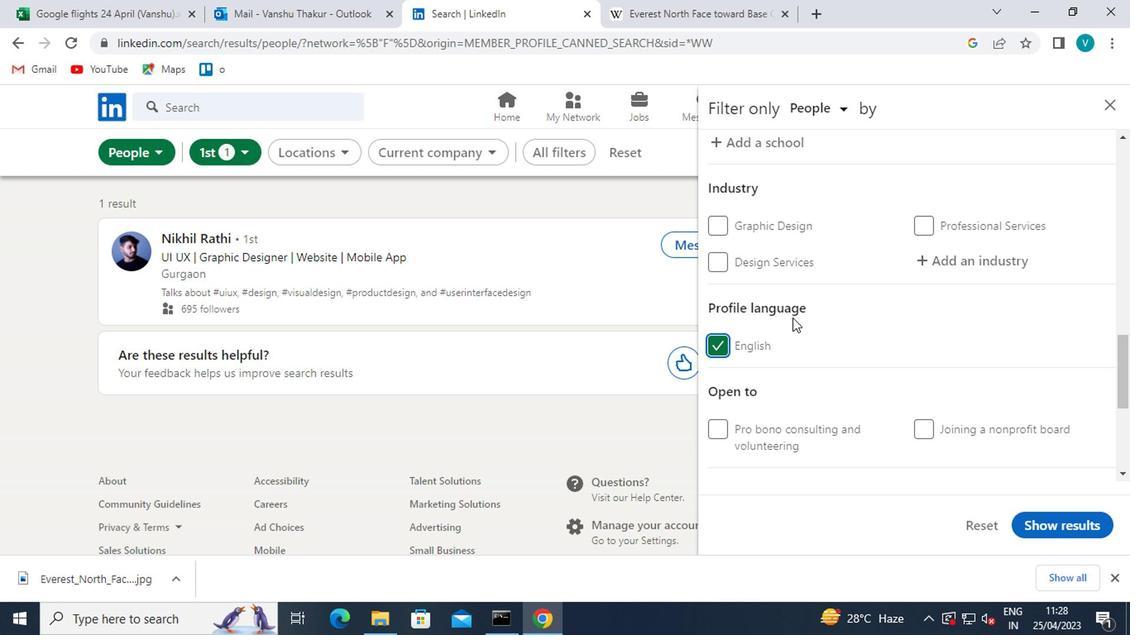 
Action: Mouse scrolled (791, 317) with delta (0, 0)
Screenshot: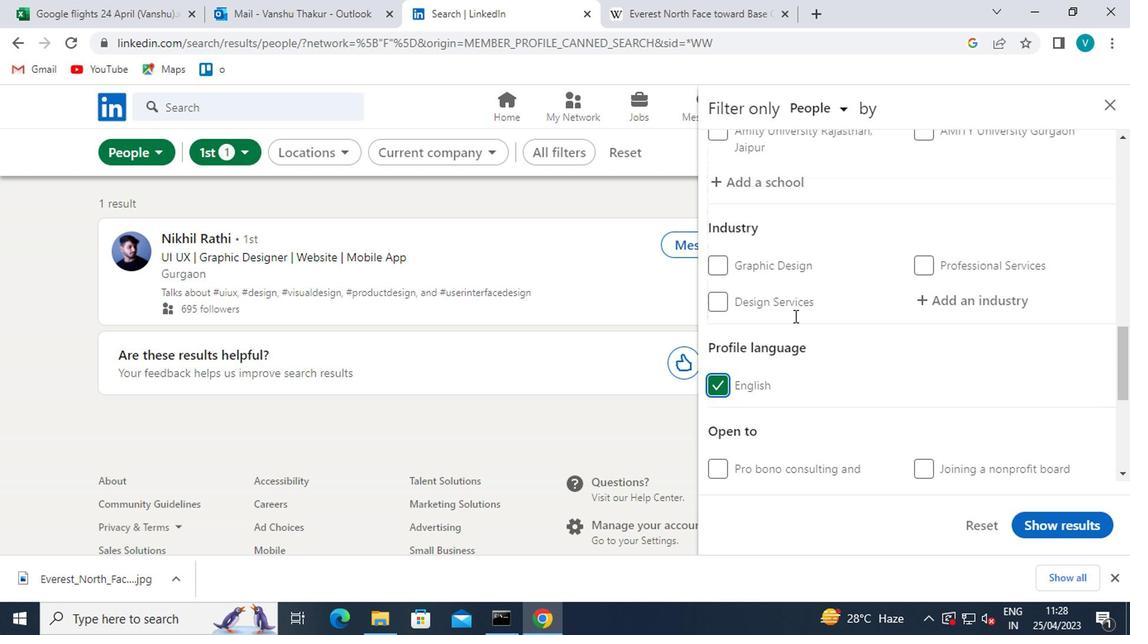 
Action: Mouse scrolled (791, 317) with delta (0, 0)
Screenshot: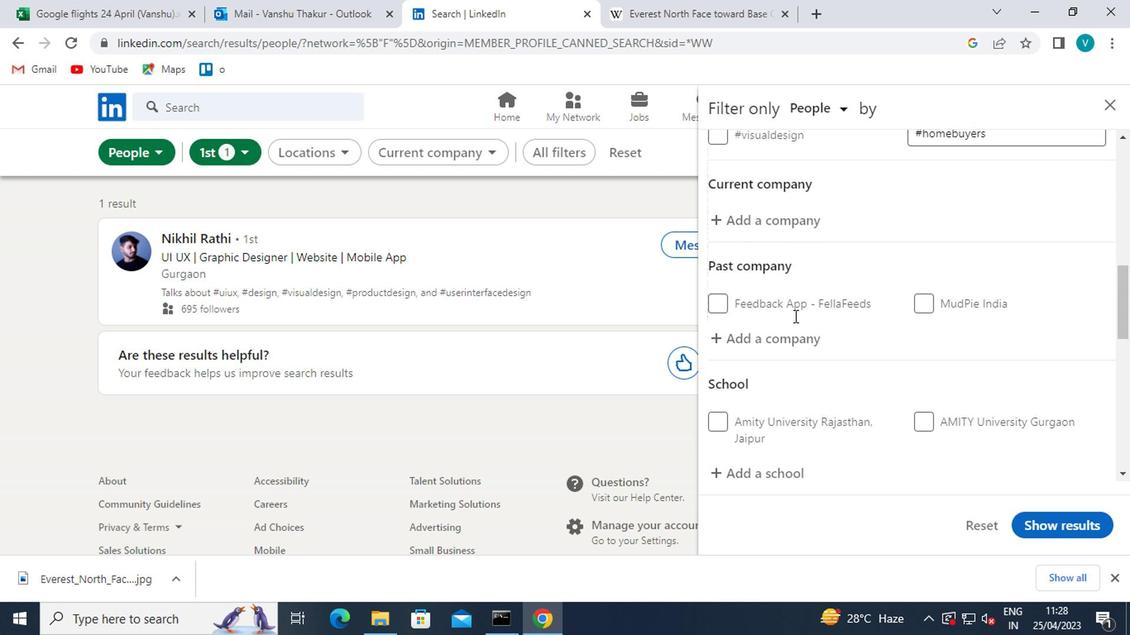 
Action: Mouse moved to (798, 303)
Screenshot: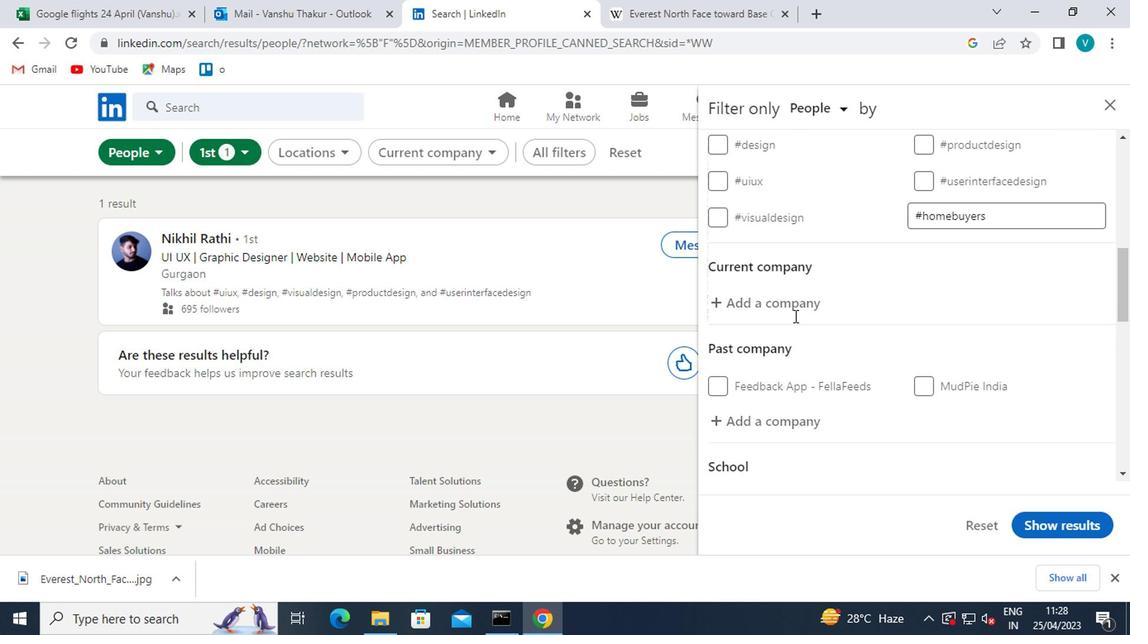 
Action: Mouse pressed left at (798, 303)
Screenshot: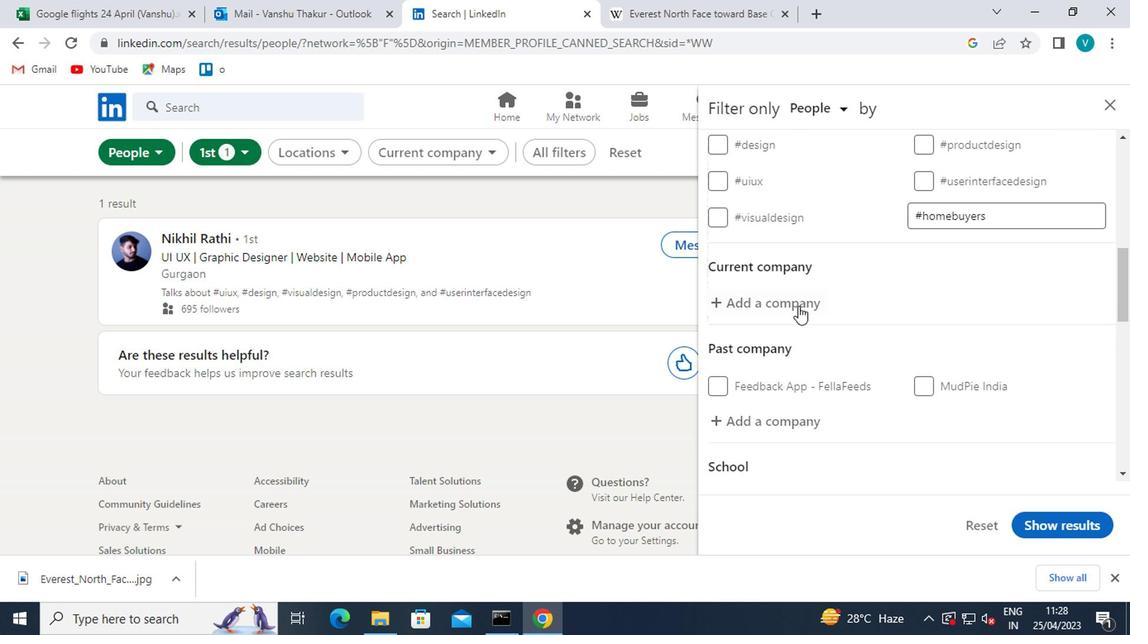 
Action: Mouse moved to (799, 301)
Screenshot: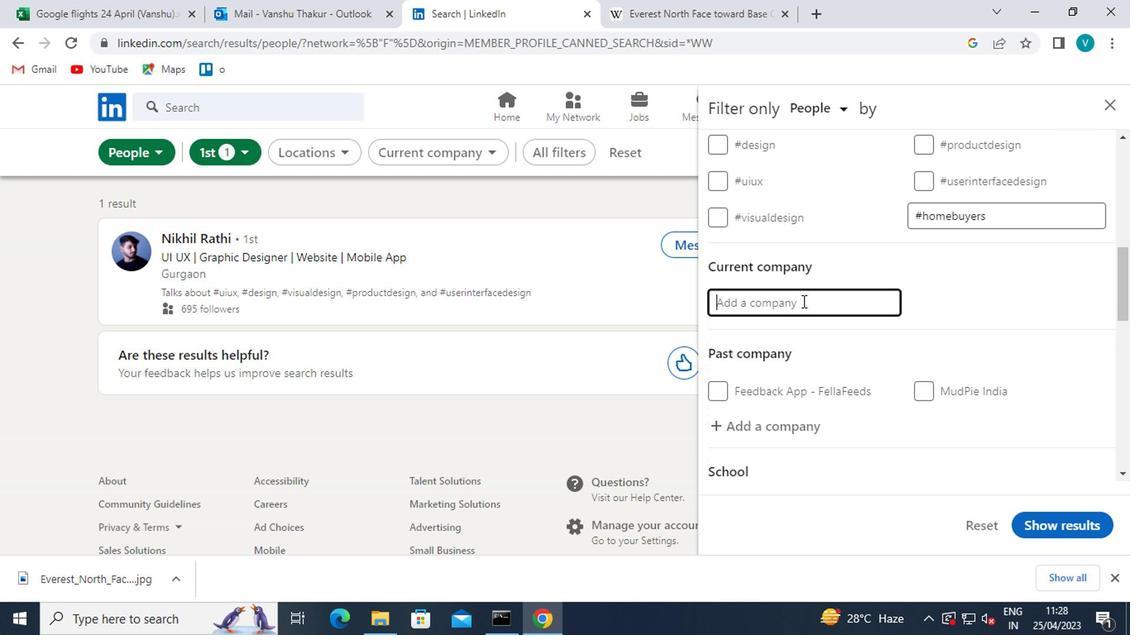 
Action: Key pressed <Key.shift>SBM<Key.space>
Screenshot: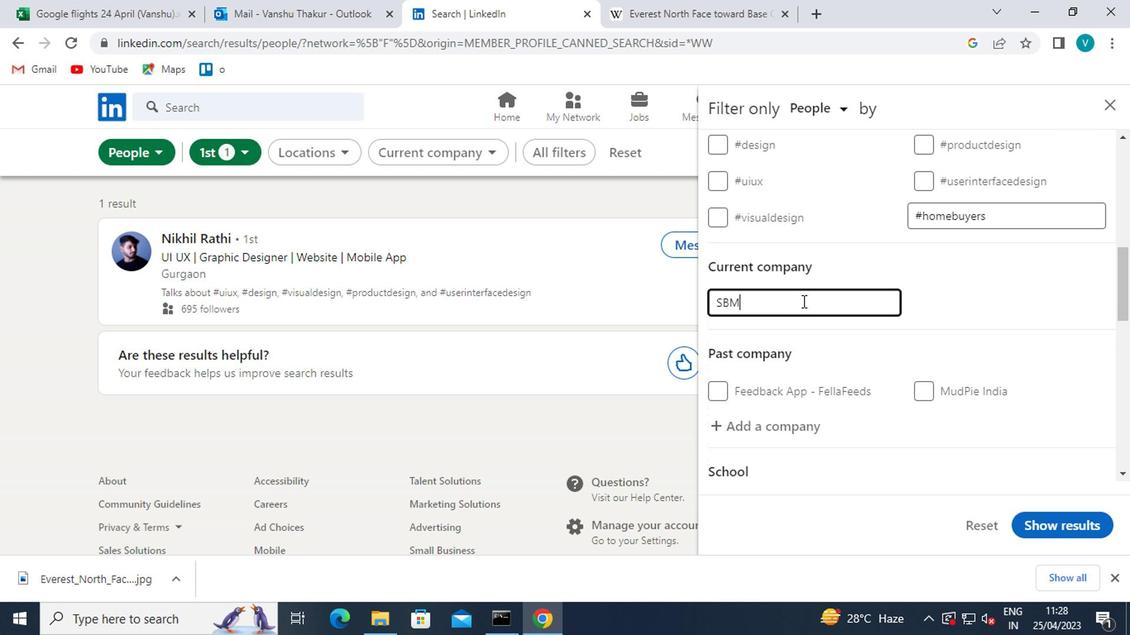 
Action: Mouse moved to (801, 346)
Screenshot: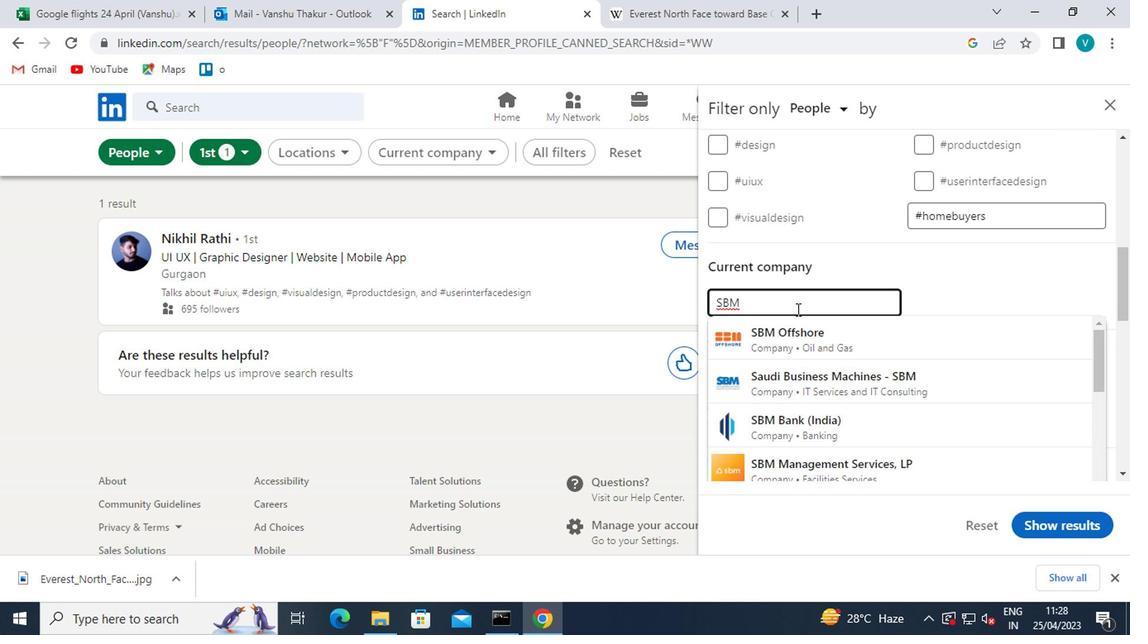 
Action: Mouse pressed left at (801, 346)
Screenshot: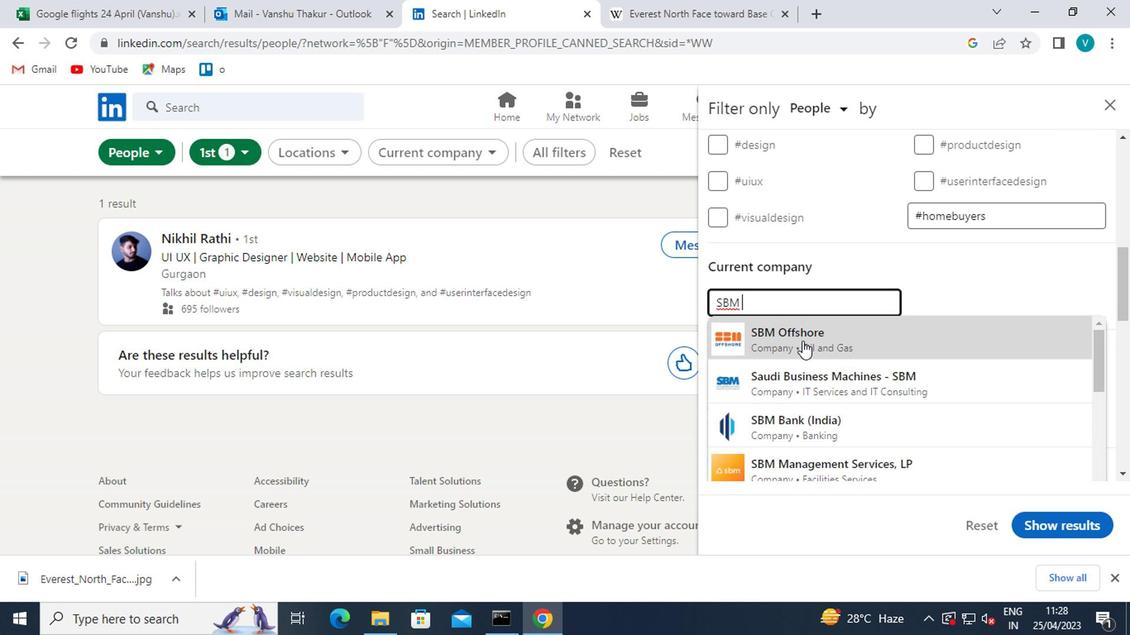 
Action: Mouse moved to (803, 347)
Screenshot: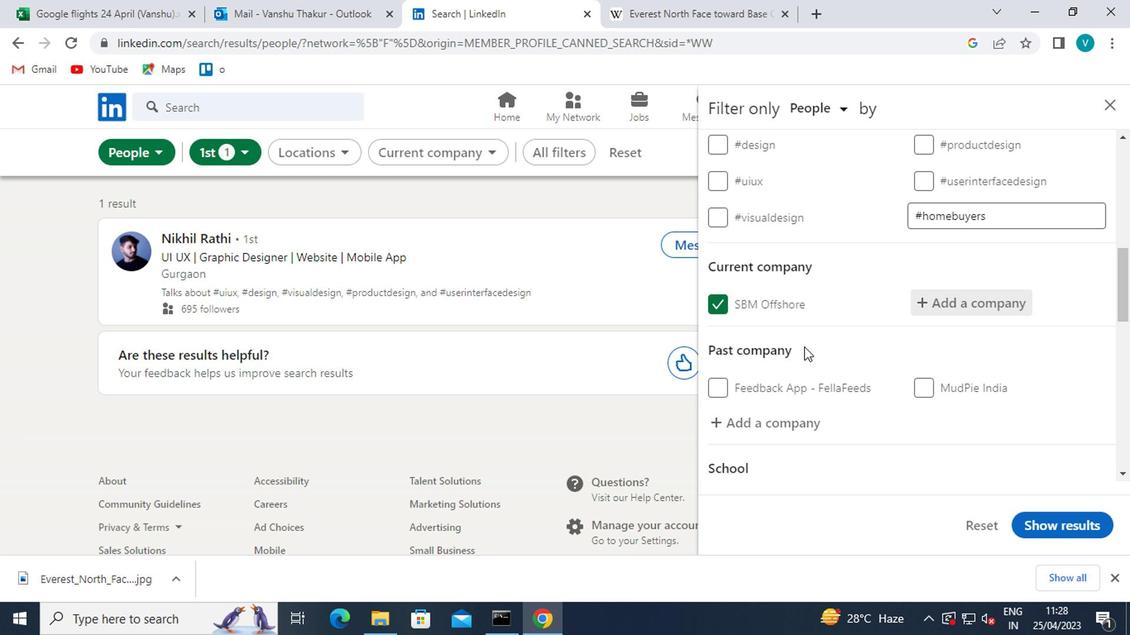 
Action: Mouse scrolled (803, 346) with delta (0, -1)
Screenshot: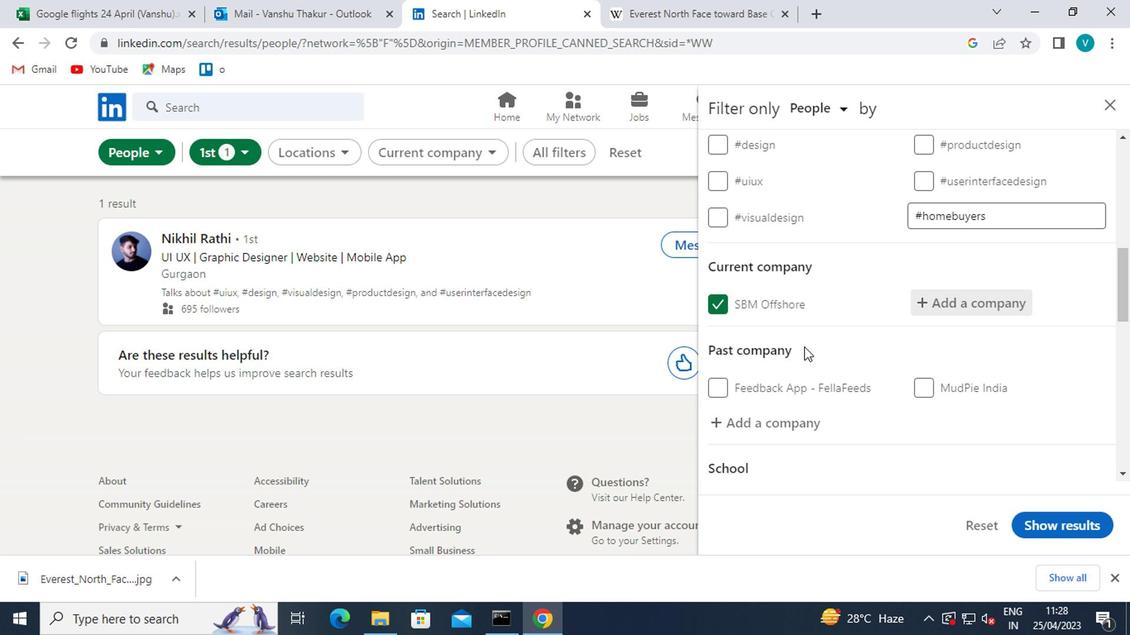 
Action: Mouse moved to (804, 347)
Screenshot: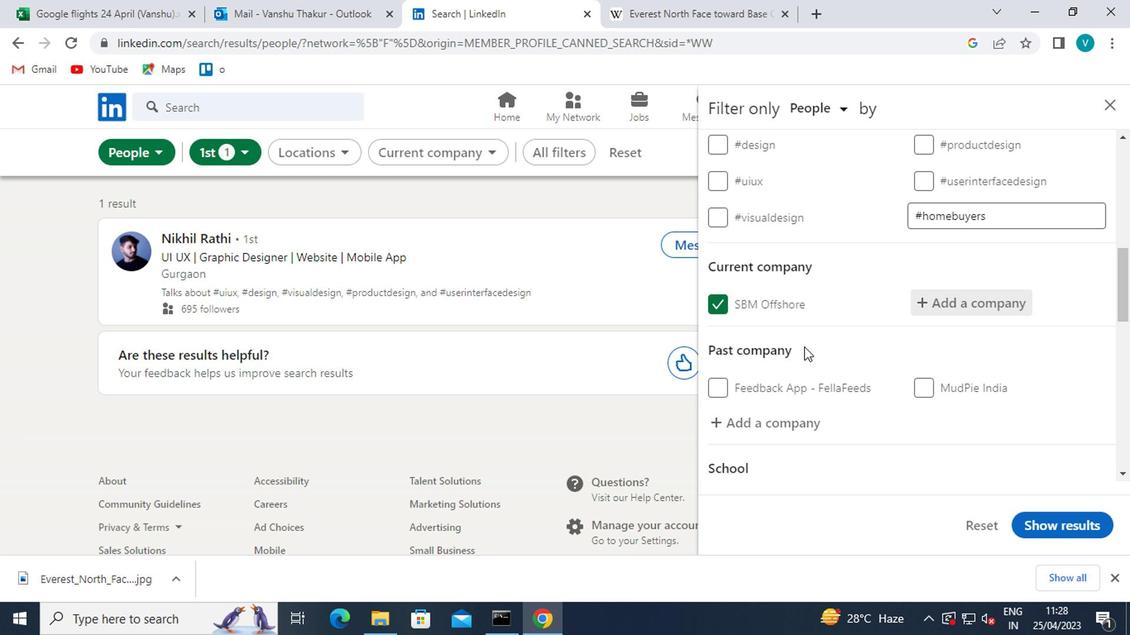 
Action: Mouse scrolled (804, 346) with delta (0, -1)
Screenshot: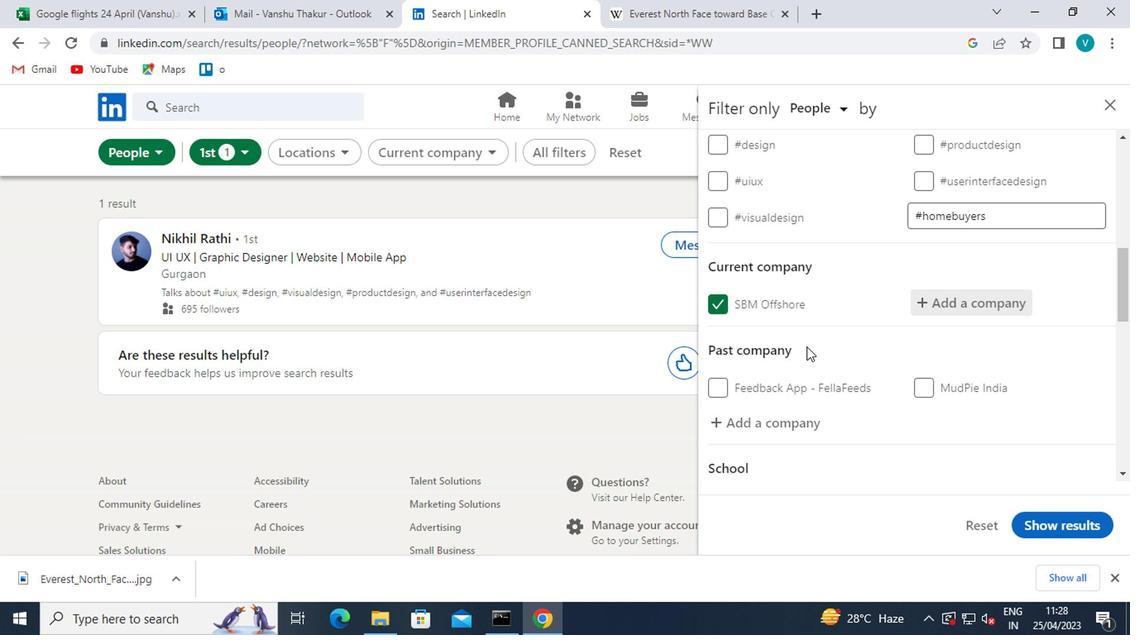 
Action: Mouse moved to (768, 387)
Screenshot: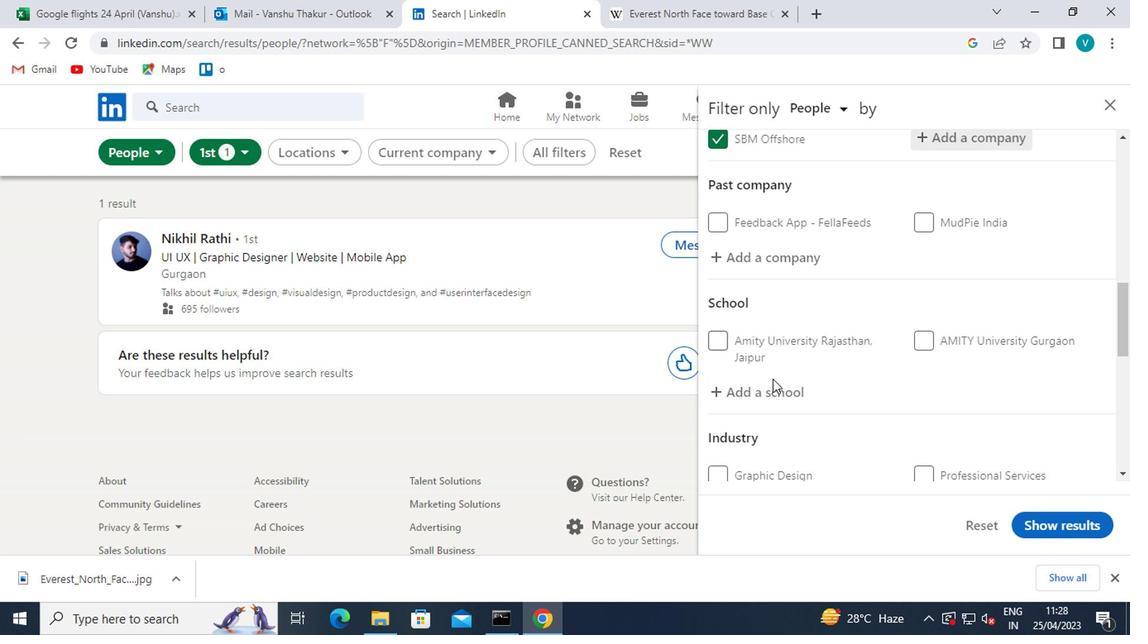
Action: Mouse pressed left at (768, 387)
Screenshot: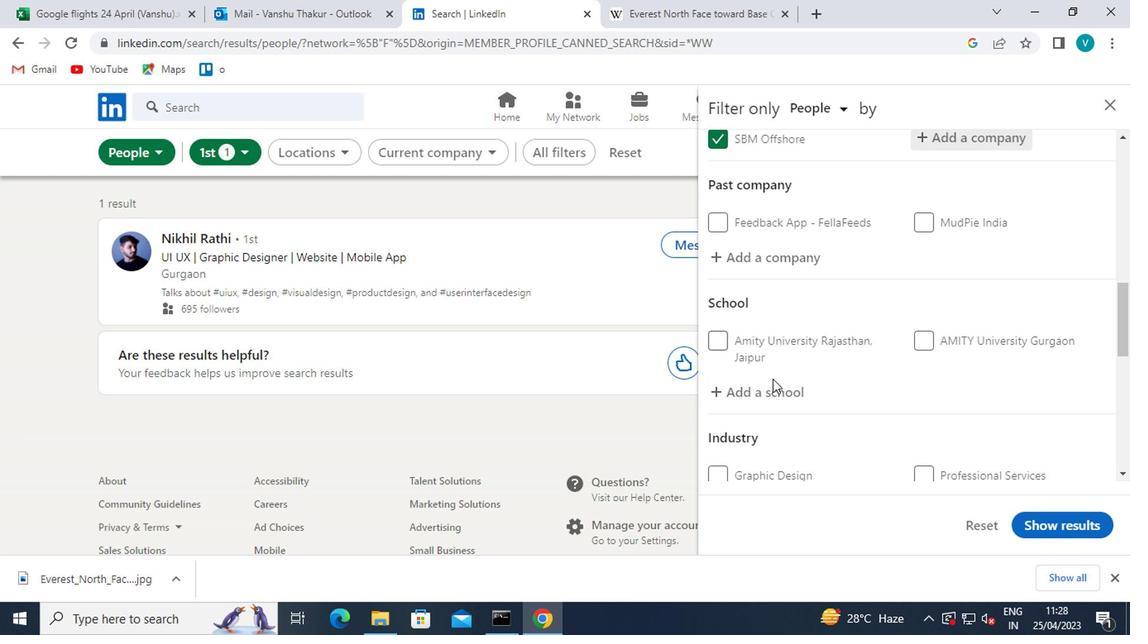
Action: Mouse moved to (768, 387)
Screenshot: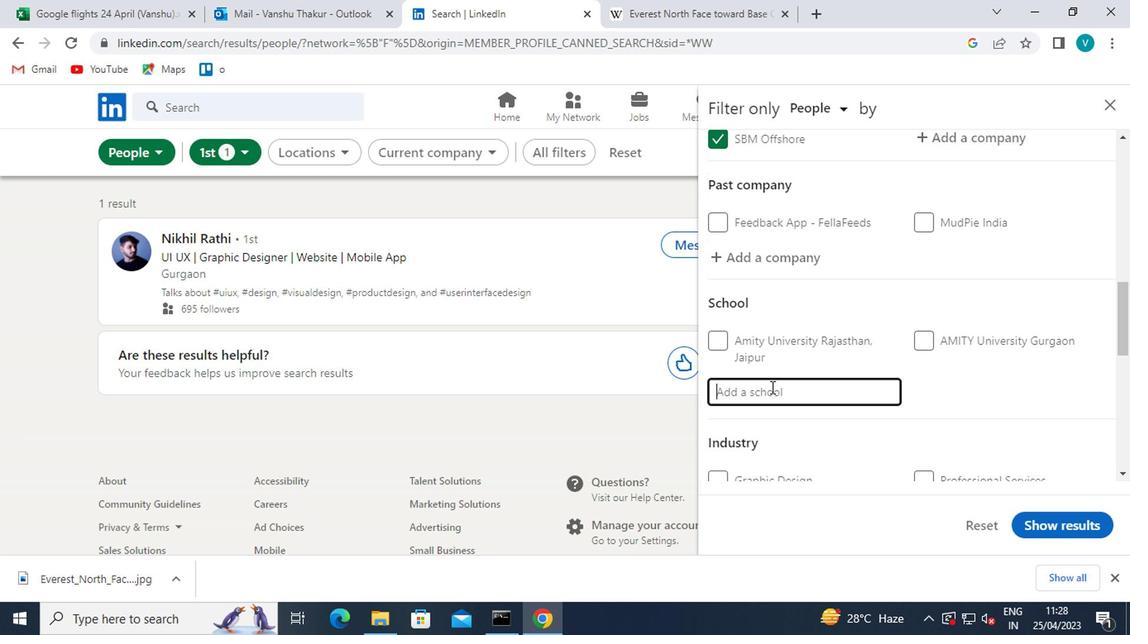
Action: Key pressed <Key.shift>FAKIR
Screenshot: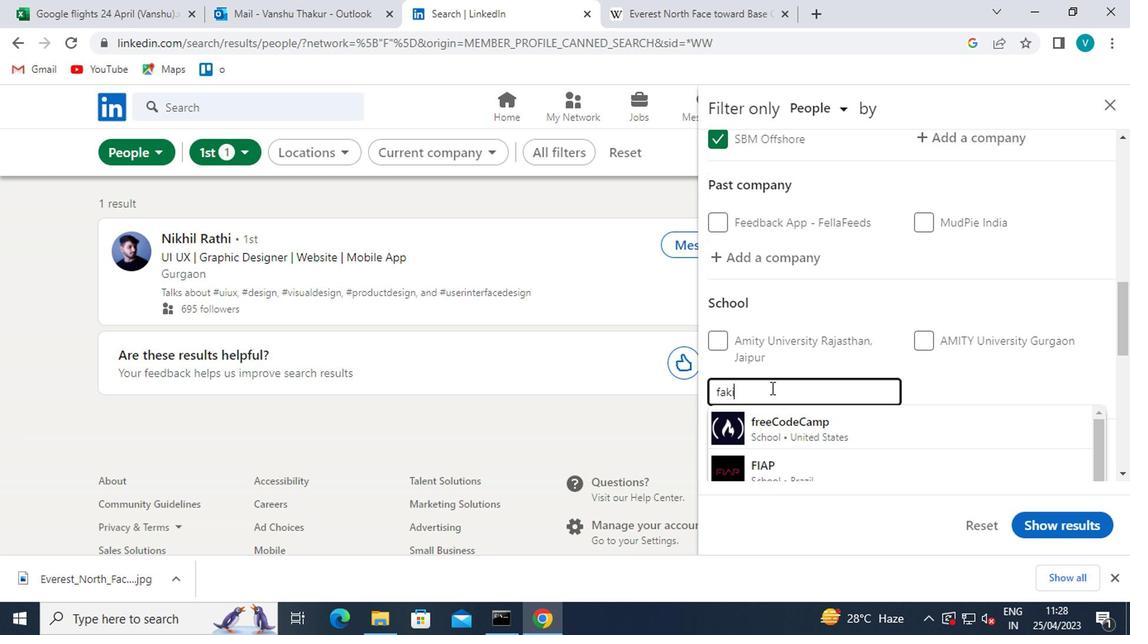 
Action: Mouse moved to (788, 420)
Screenshot: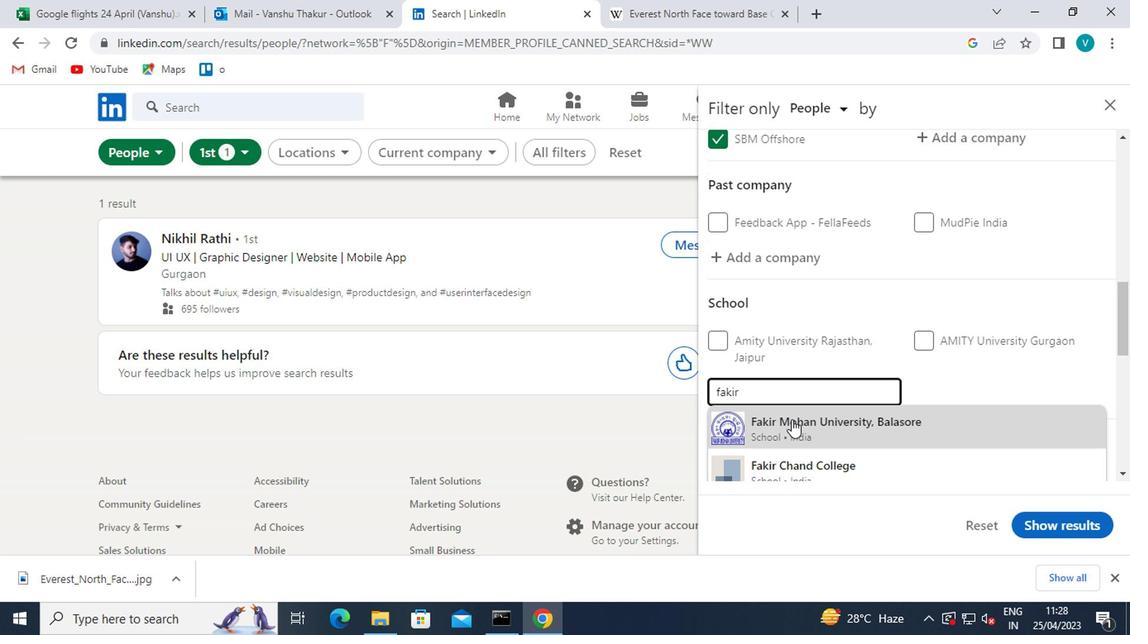 
Action: Mouse pressed left at (788, 420)
Screenshot: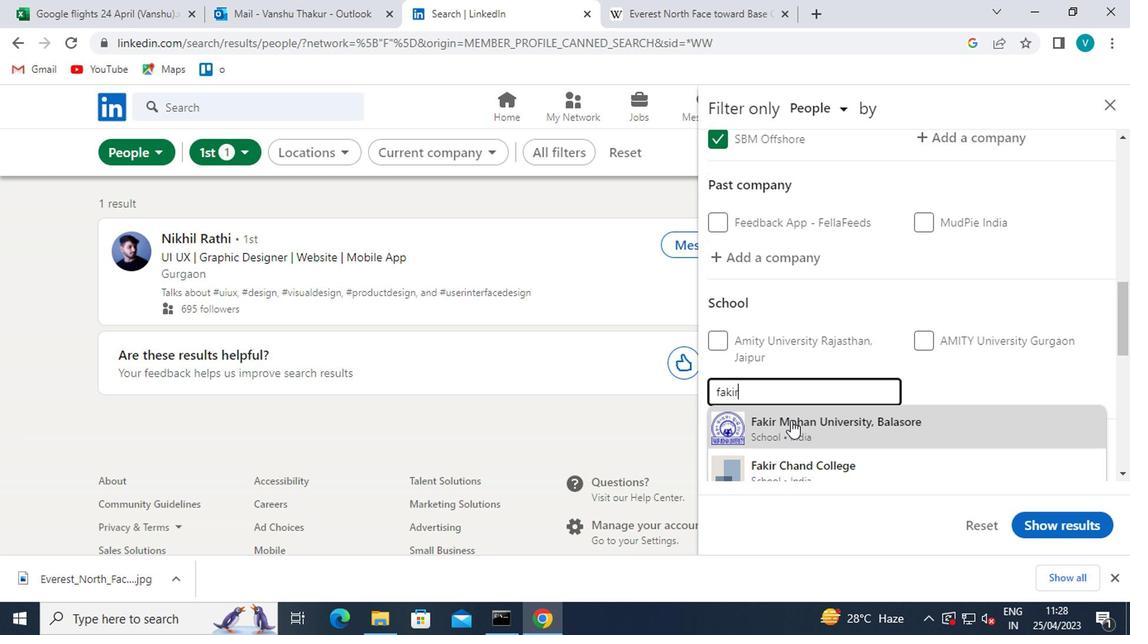 
Action: Mouse moved to (809, 410)
Screenshot: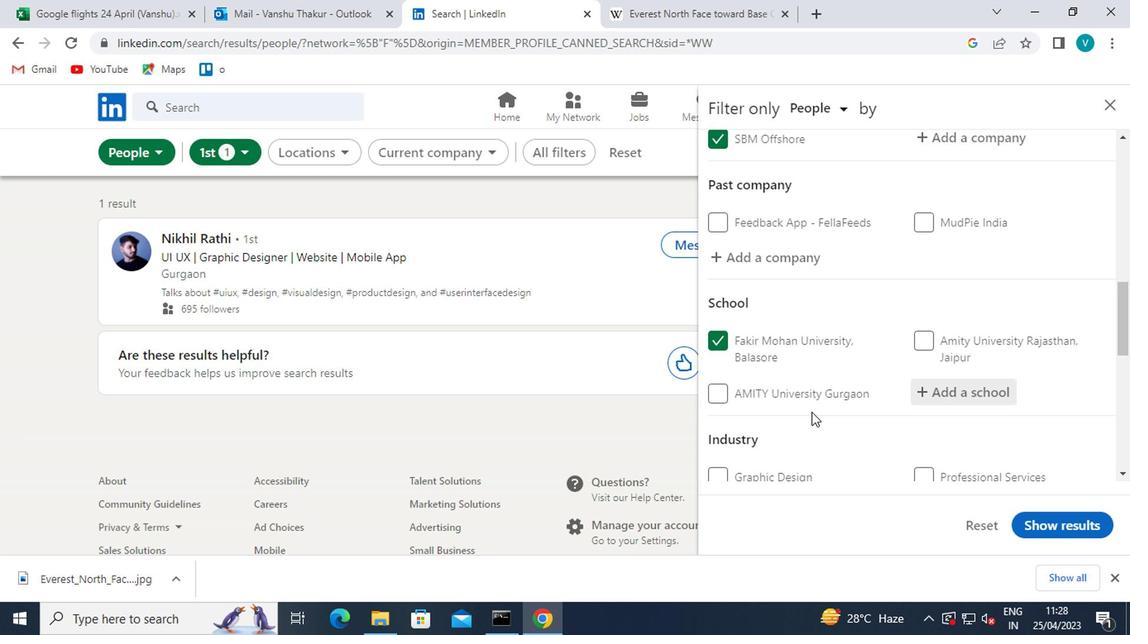 
Action: Mouse scrolled (809, 410) with delta (0, 0)
Screenshot: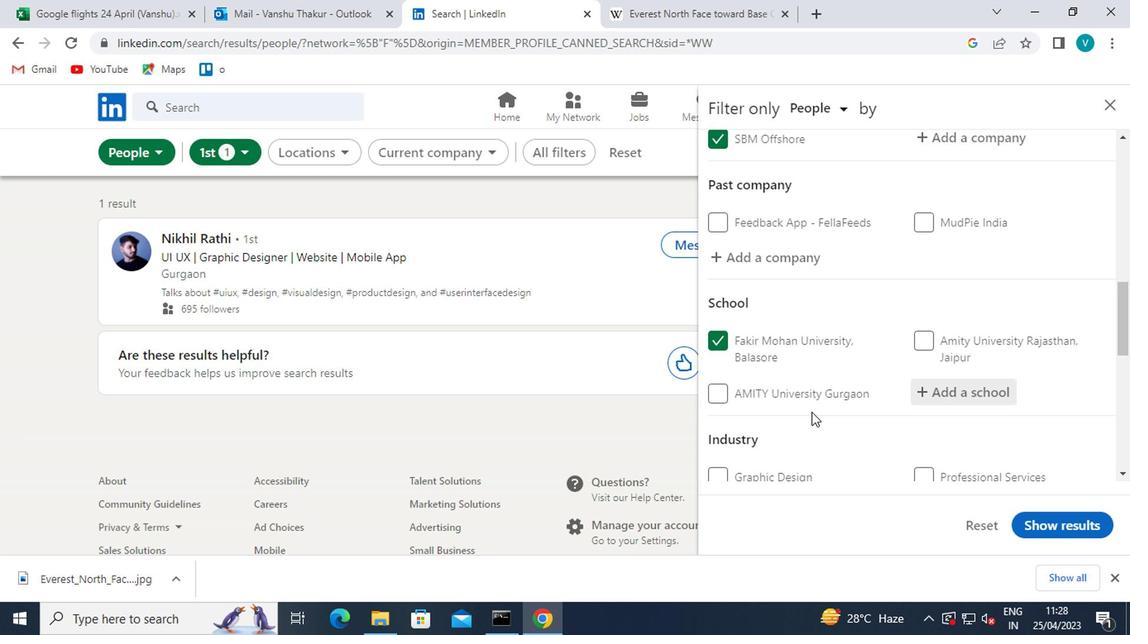 
Action: Mouse scrolled (809, 410) with delta (0, 0)
Screenshot: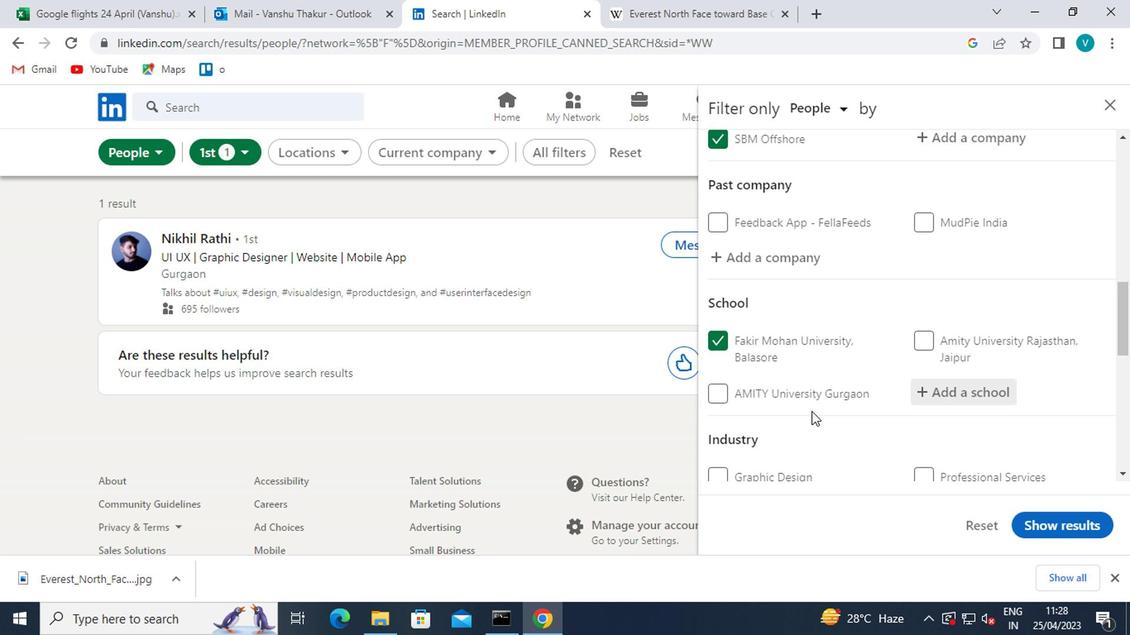 
Action: Mouse moved to (1004, 346)
Screenshot: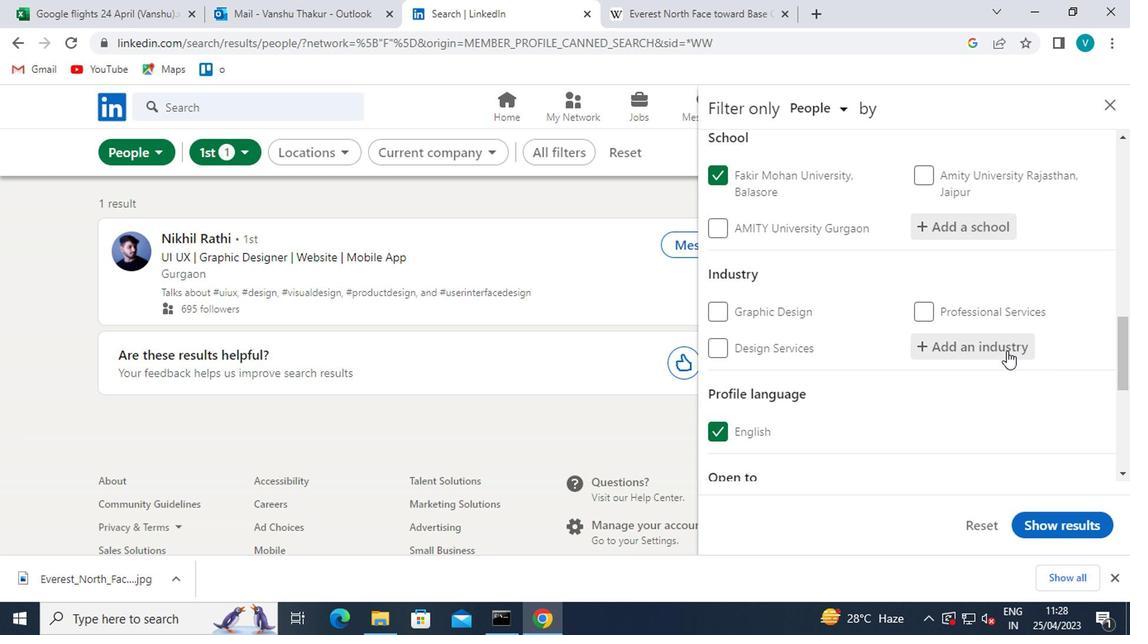 
Action: Mouse pressed left at (1004, 346)
Screenshot: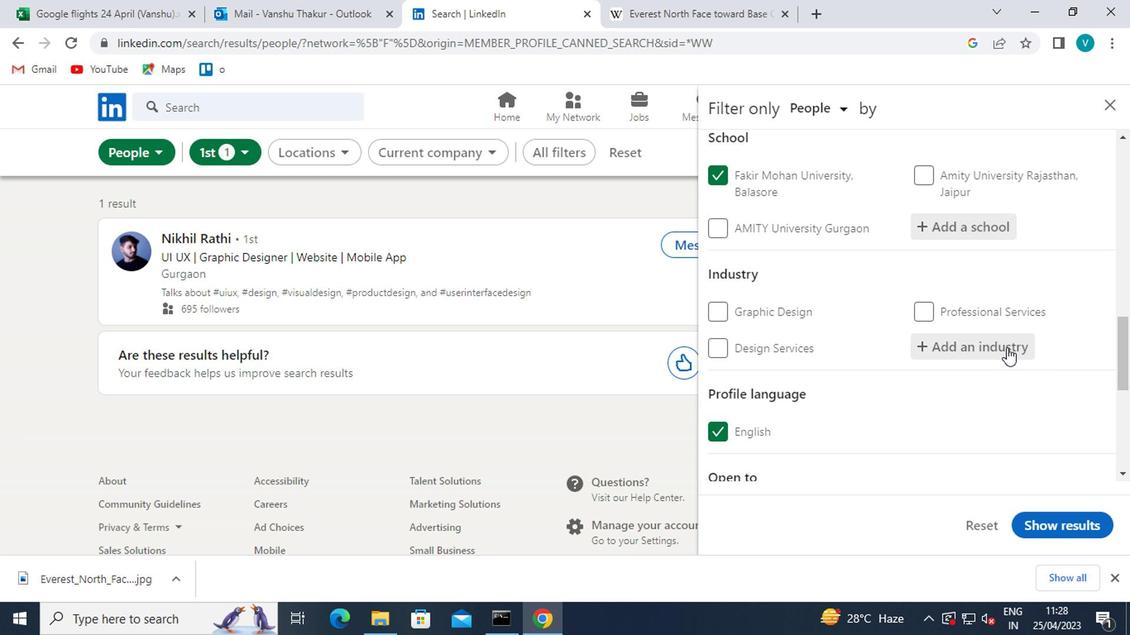 
Action: Key pressed <Key.shift>GRAPHIC<Key.space>
Screenshot: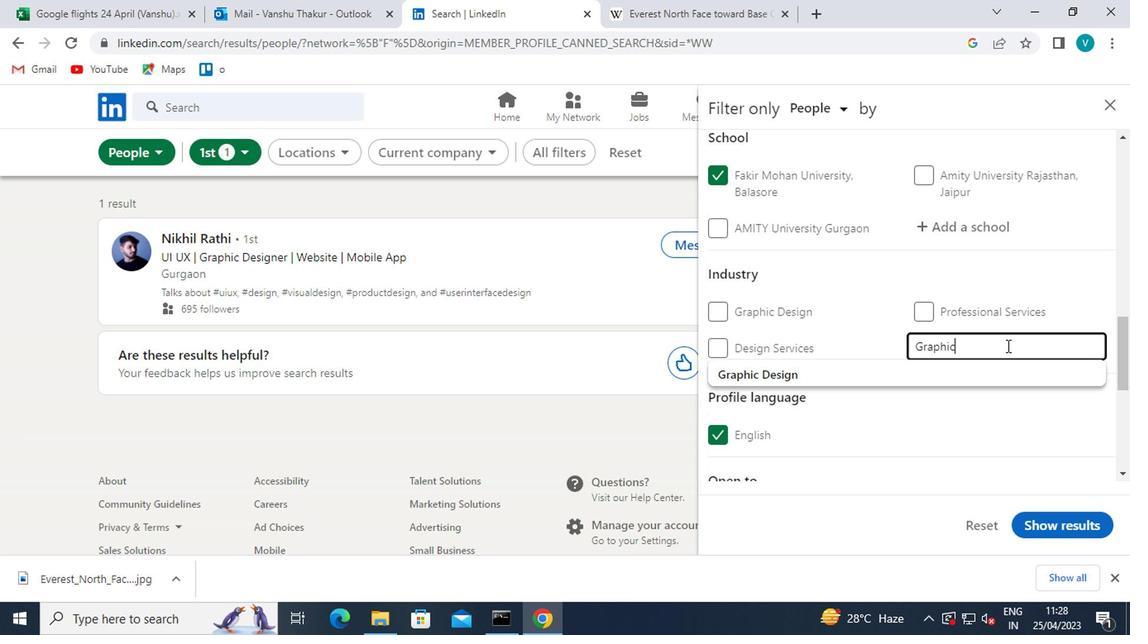 
Action: Mouse moved to (840, 383)
Screenshot: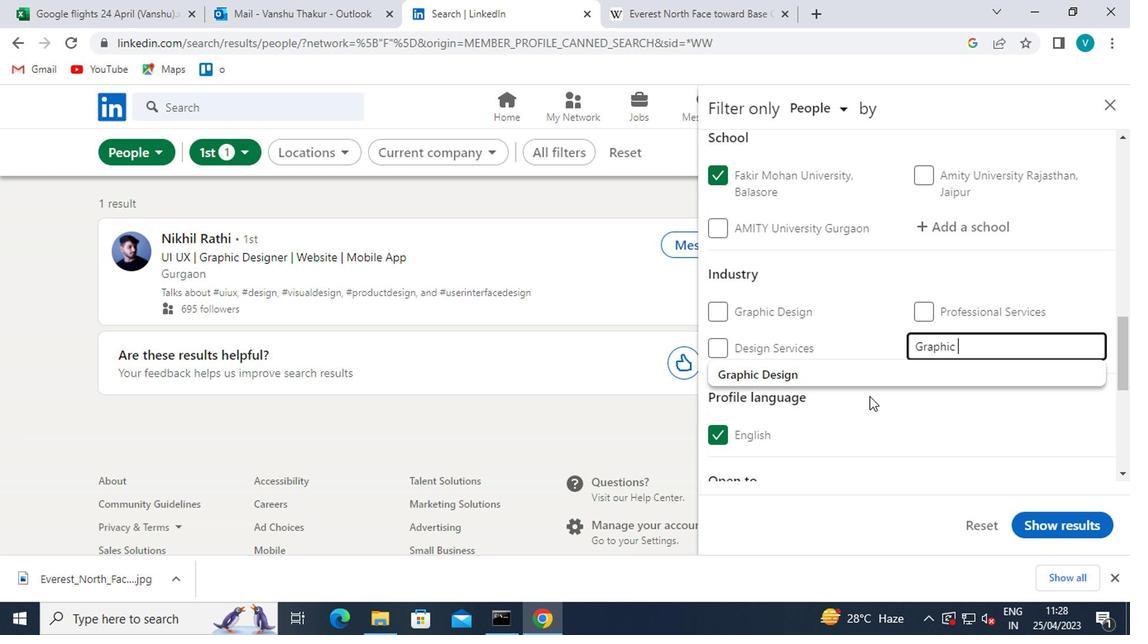 
Action: Mouse pressed left at (840, 383)
Screenshot: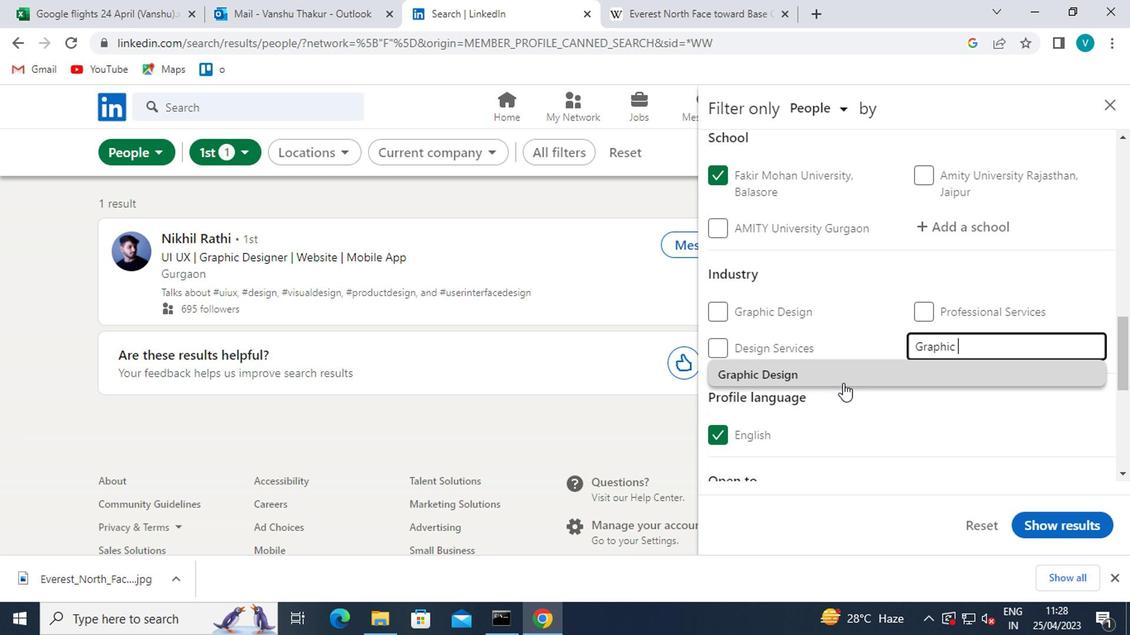 
Action: Mouse moved to (840, 380)
Screenshot: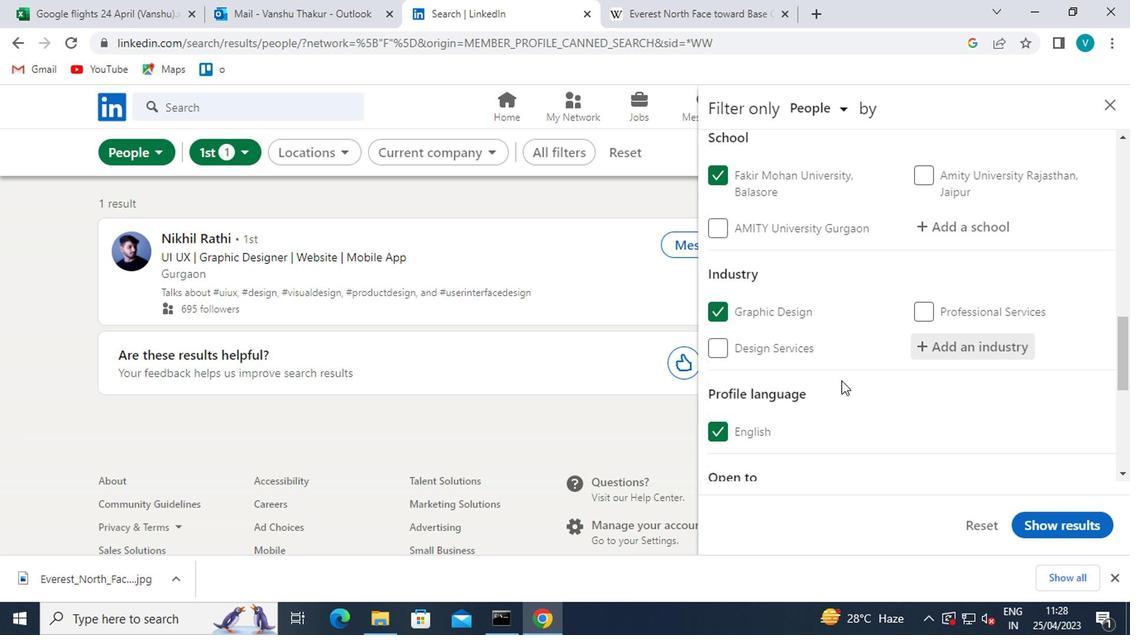 
Action: Mouse scrolled (840, 379) with delta (0, -1)
Screenshot: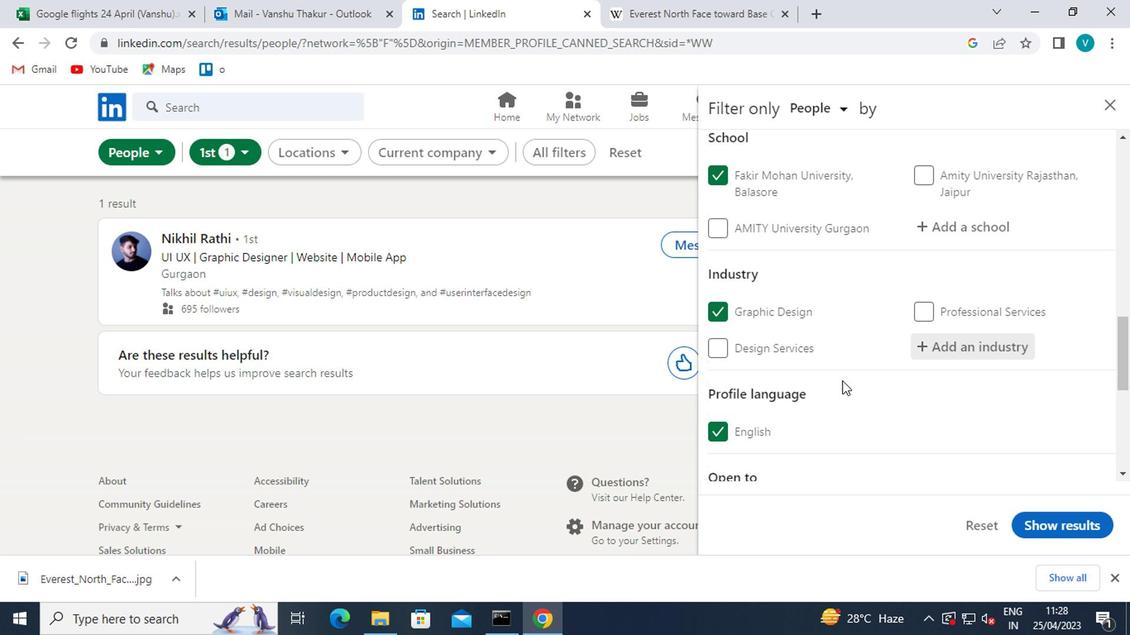 
Action: Mouse moved to (838, 380)
Screenshot: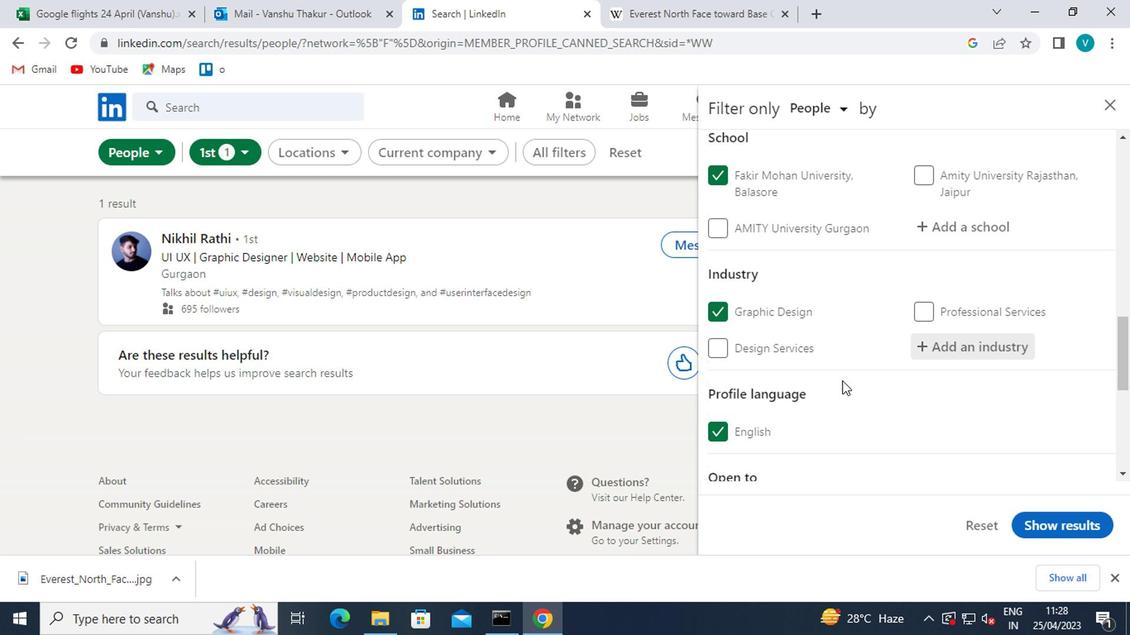 
Action: Mouse scrolled (838, 379) with delta (0, -1)
Screenshot: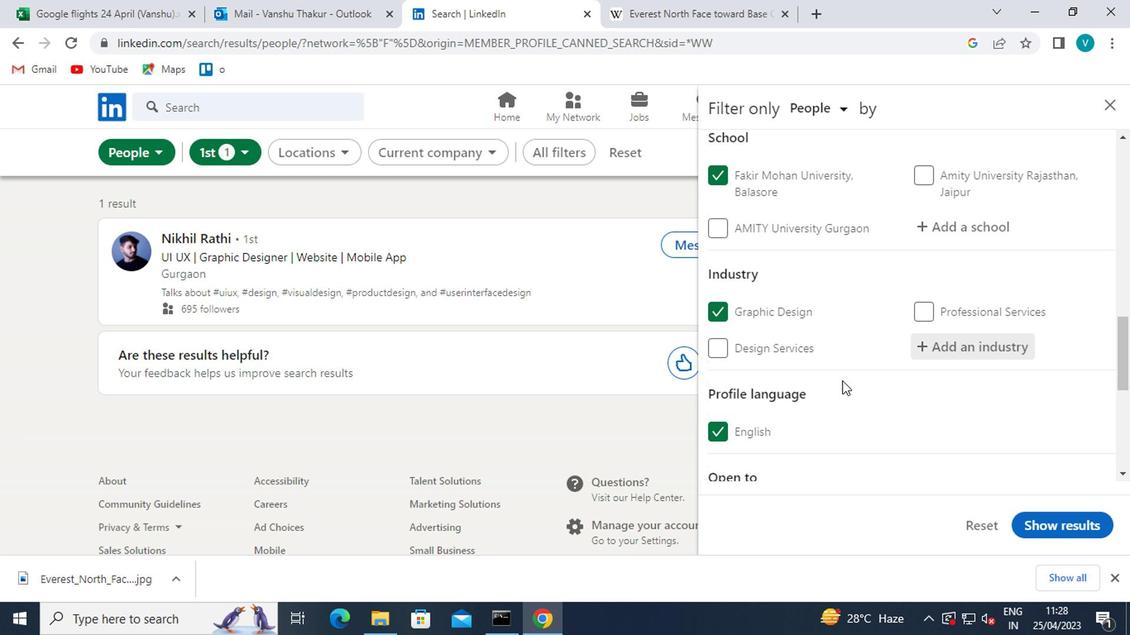 
Action: Mouse moved to (836, 381)
Screenshot: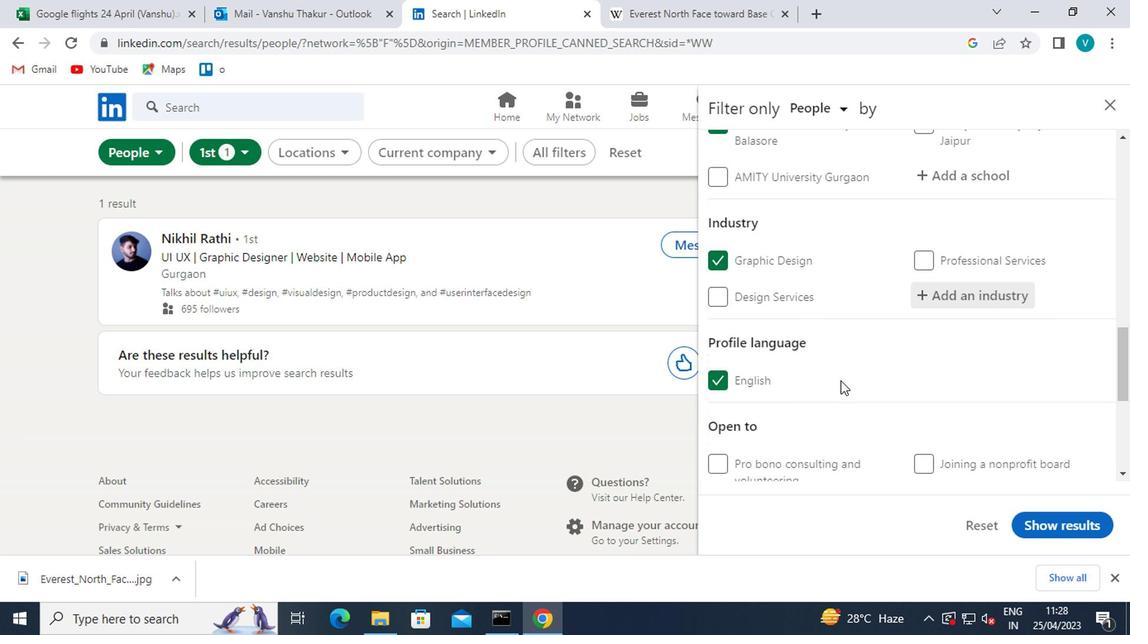 
Action: Mouse scrolled (836, 380) with delta (0, 0)
Screenshot: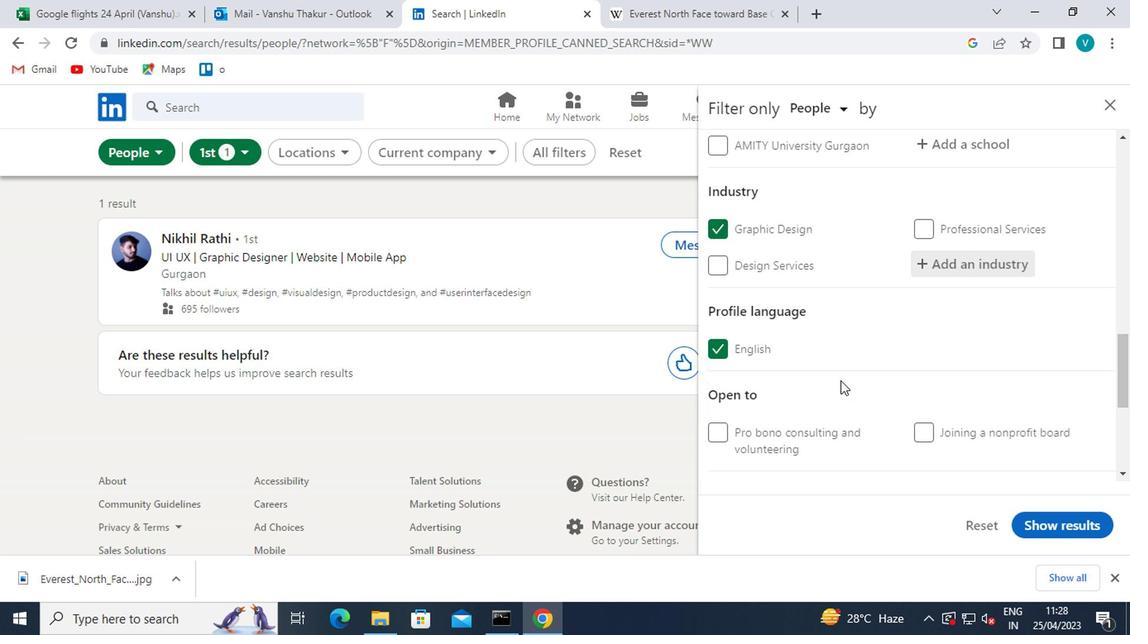 
Action: Mouse moved to (798, 369)
Screenshot: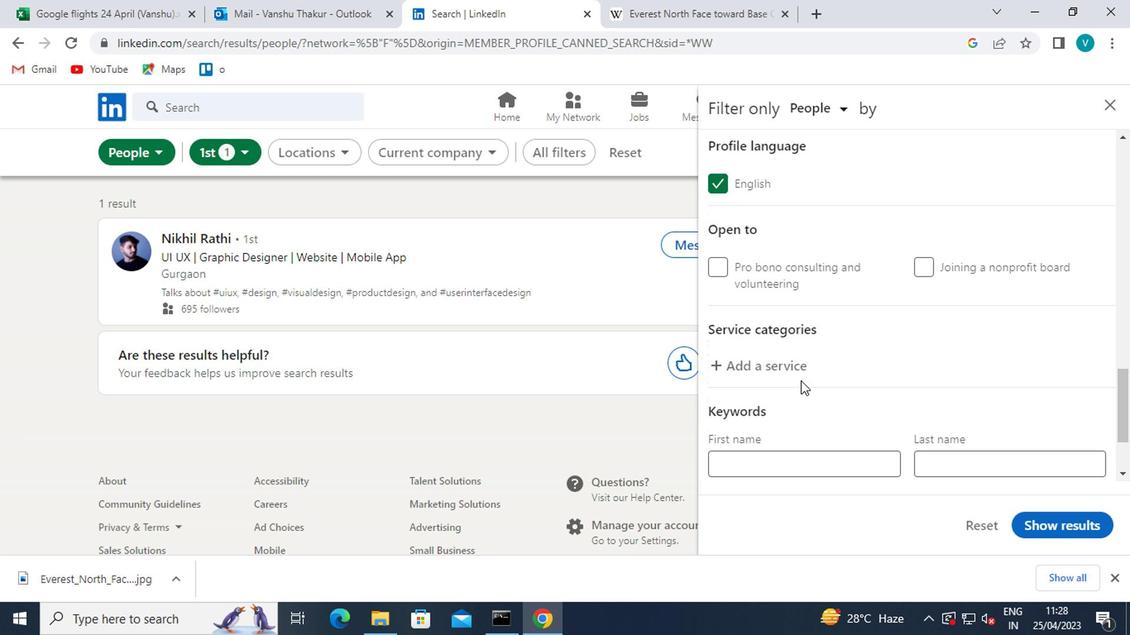 
Action: Mouse pressed left at (798, 369)
Screenshot: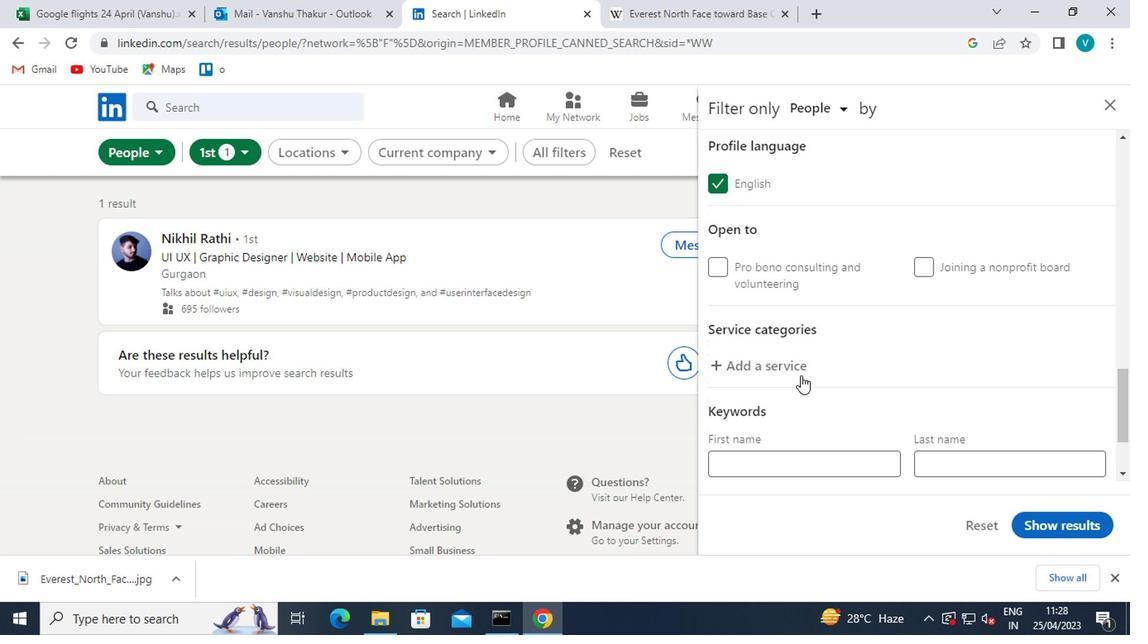 
Action: Mouse moved to (804, 364)
Screenshot: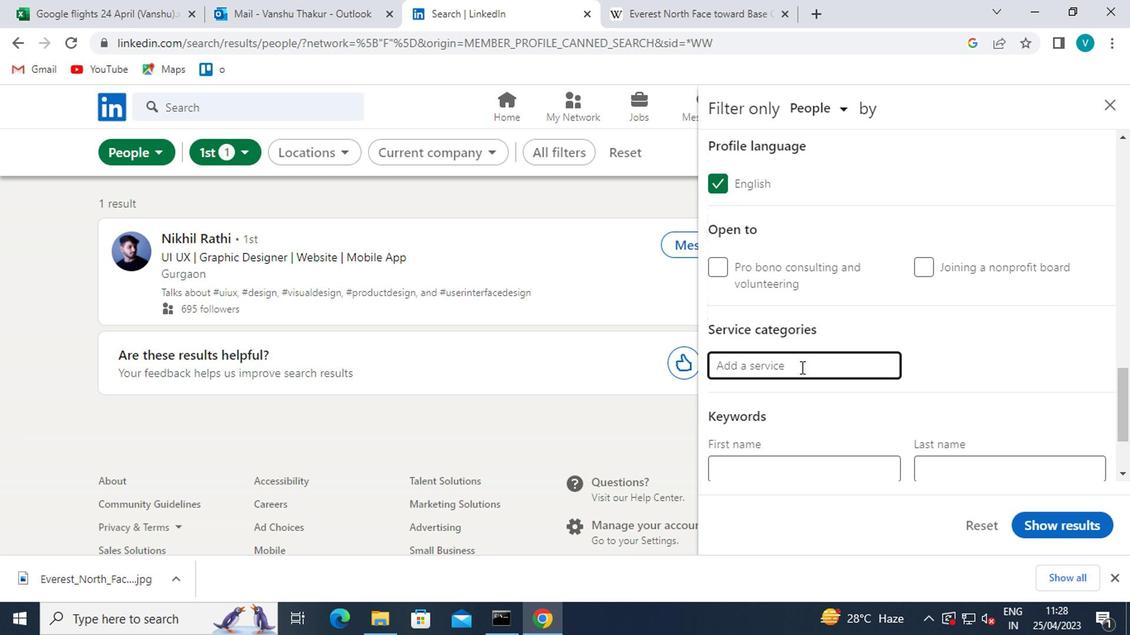 
Action: Key pressed <Key.shift>CATERING<Key.space><Key.backspace><Key.space><Key.shift>CHANGE
Screenshot: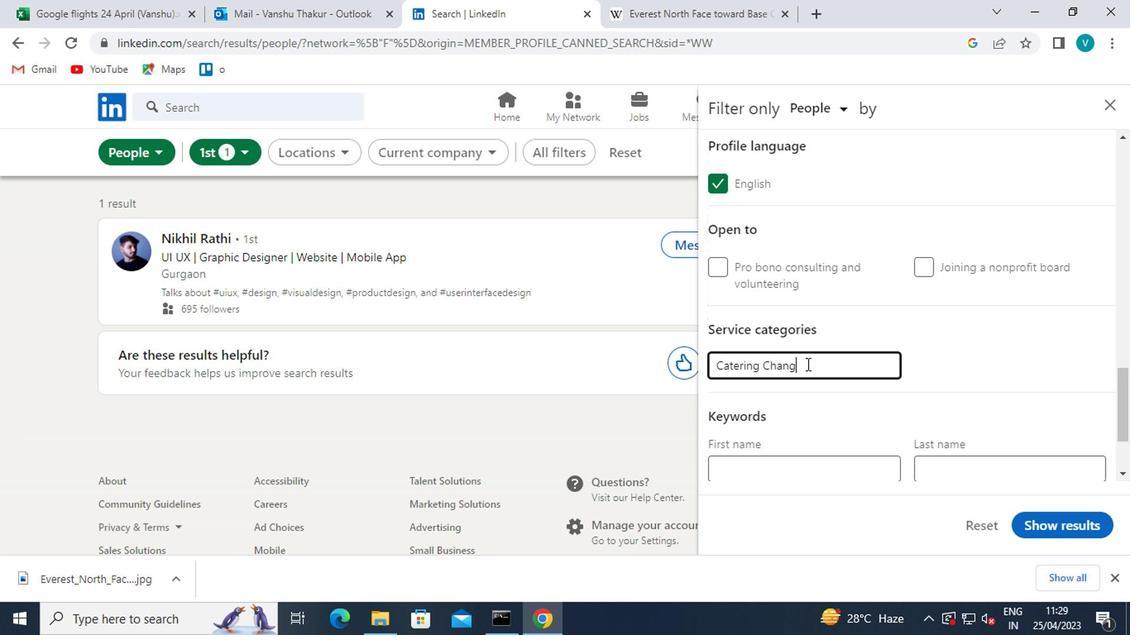 
Action: Mouse moved to (915, 397)
Screenshot: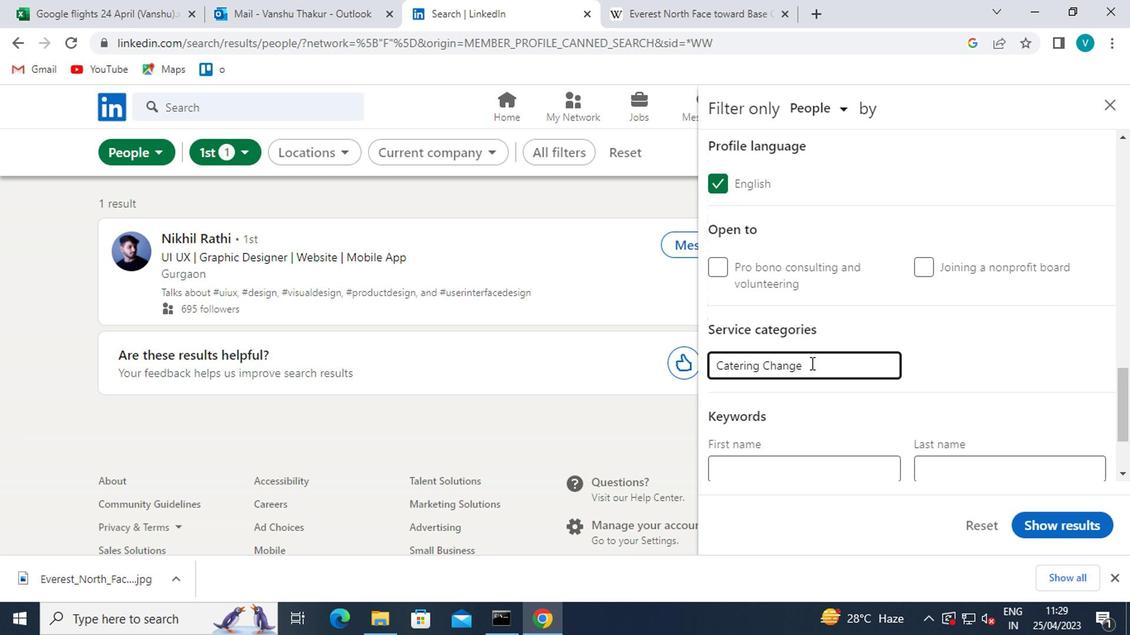 
Action: Mouse scrolled (915, 396) with delta (0, -1)
Screenshot: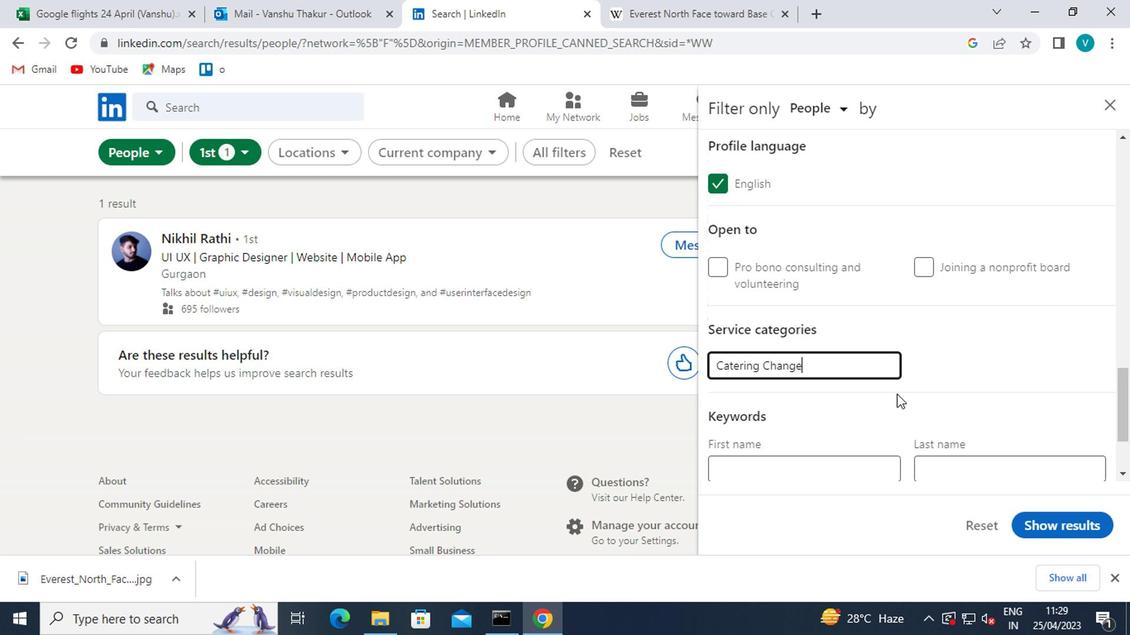 
Action: Mouse scrolled (915, 396) with delta (0, -1)
Screenshot: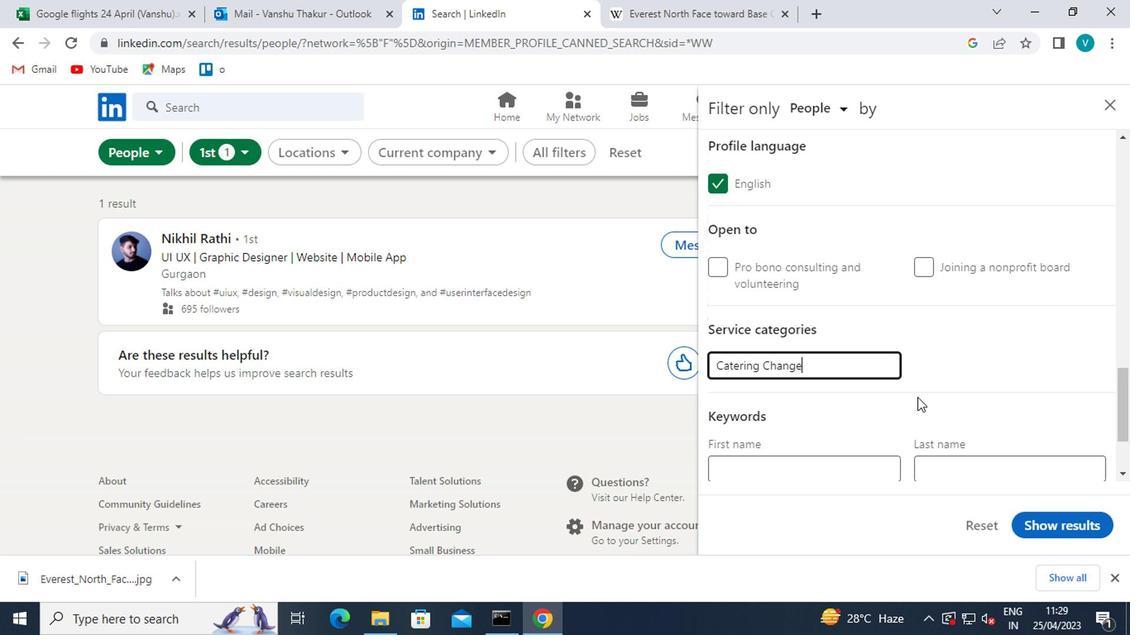 
Action: Mouse moved to (913, 398)
Screenshot: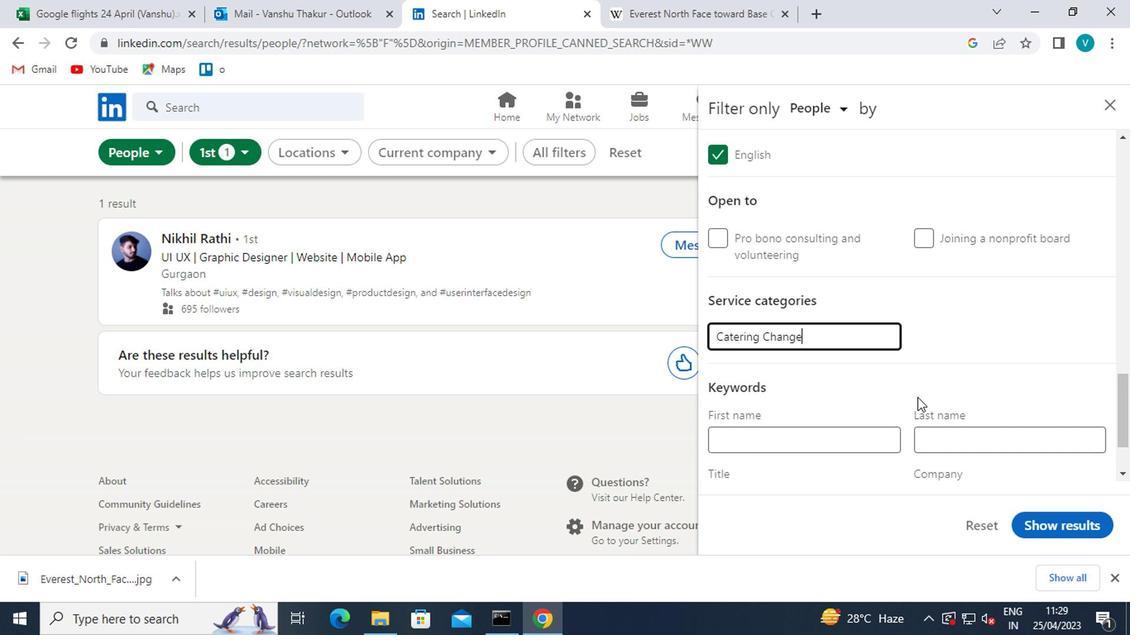 
Action: Mouse scrolled (913, 397) with delta (0, 0)
Screenshot: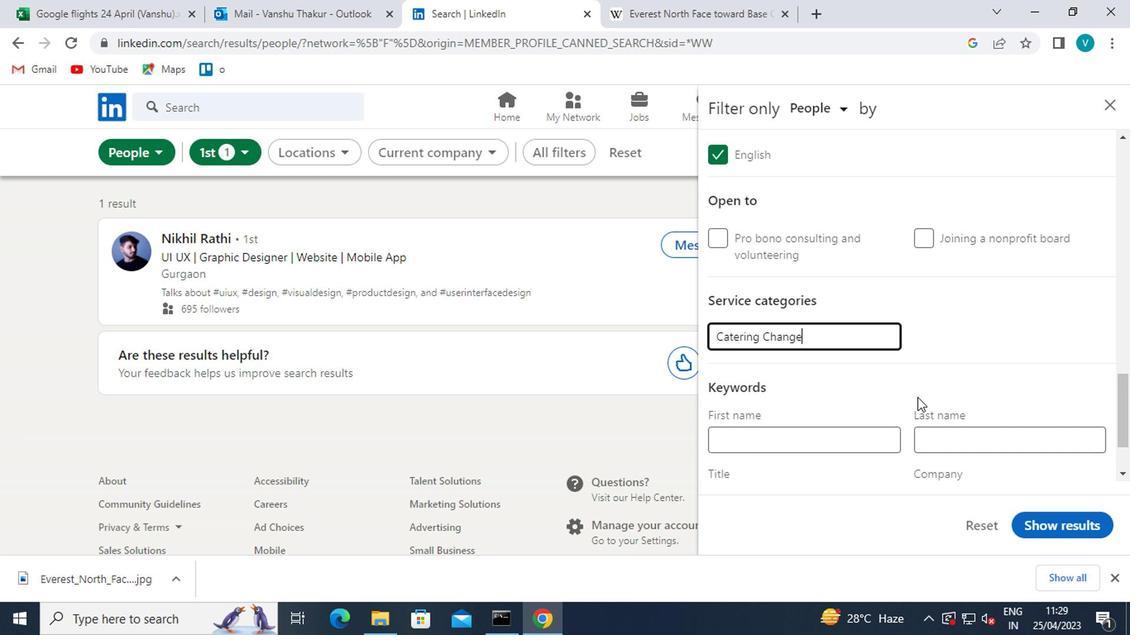 
Action: Mouse moved to (841, 402)
Screenshot: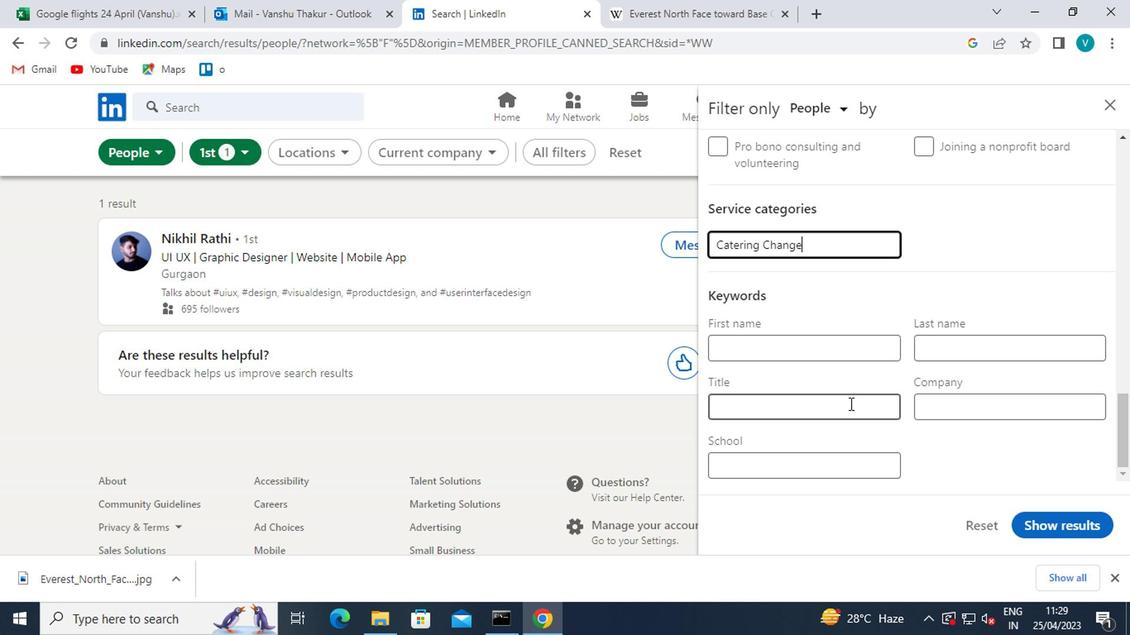 
Action: Mouse pressed left at (841, 402)
Screenshot: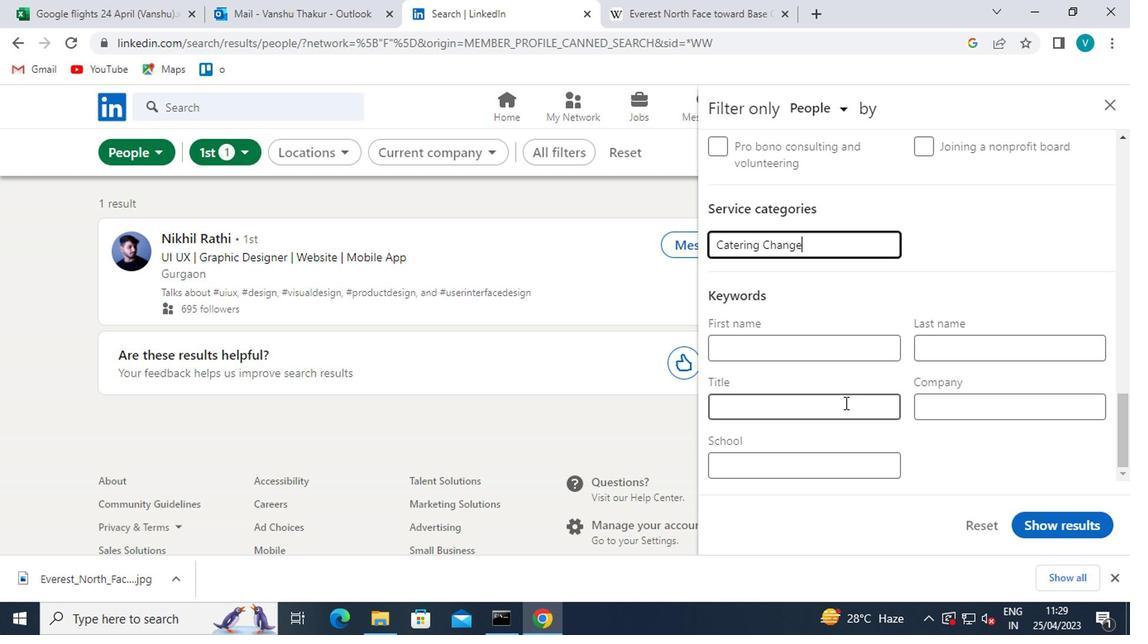 
Action: Mouse moved to (840, 401)
Screenshot: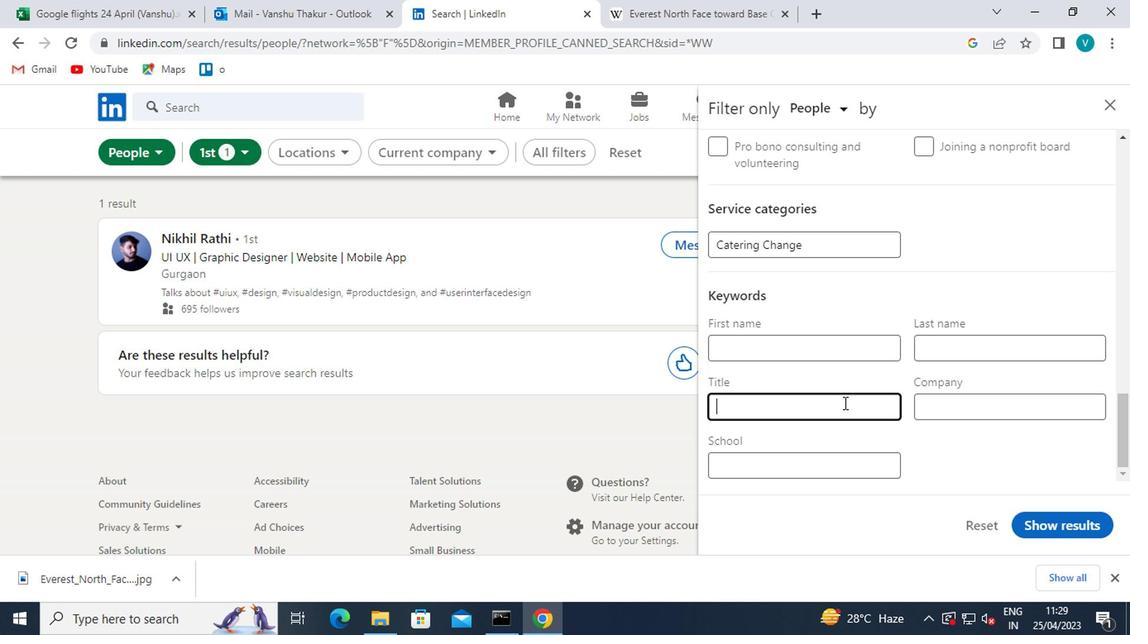 
Action: Key pressed <Key.shift>FLIGHT<Key.space><Key.shift>ATTENDANT
Screenshot: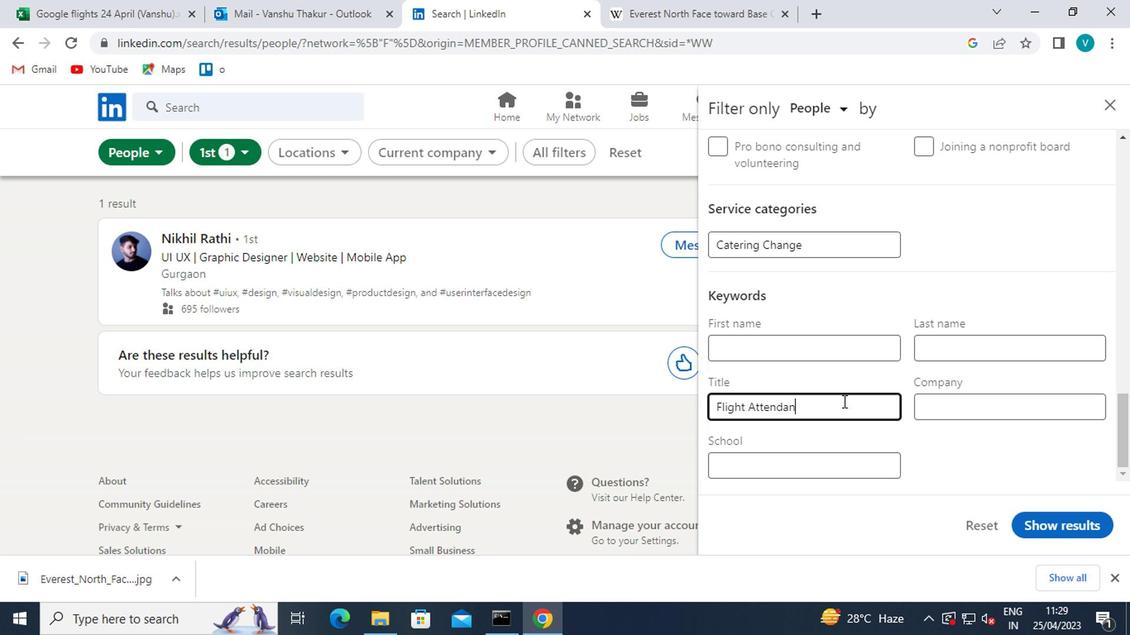 
Action: Mouse moved to (1092, 525)
Screenshot: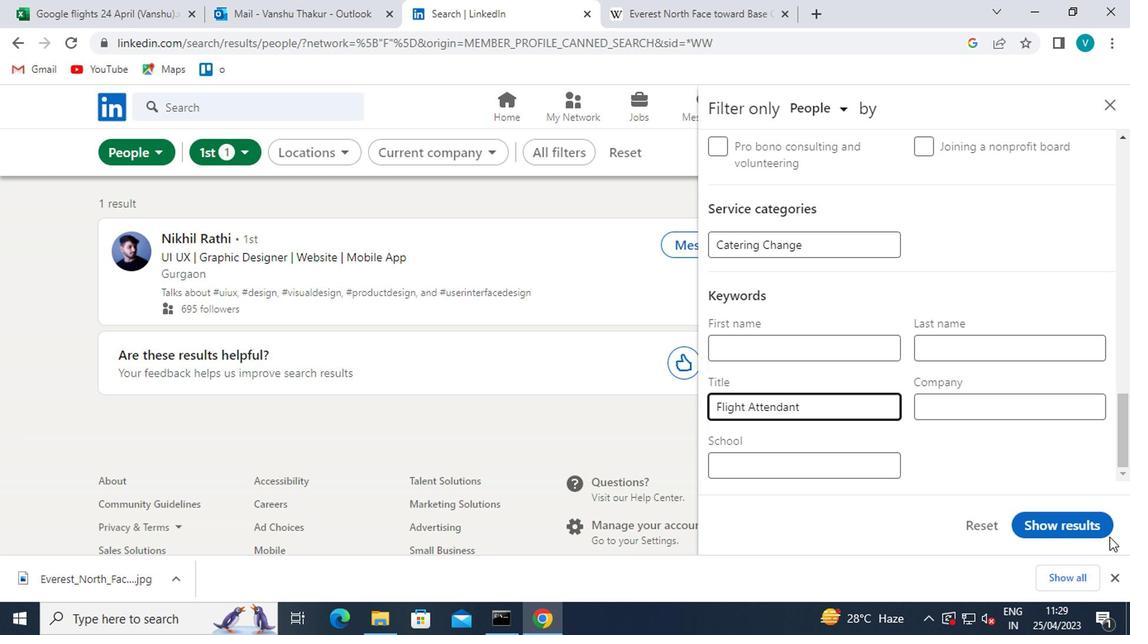
Action: Mouse pressed left at (1092, 525)
Screenshot: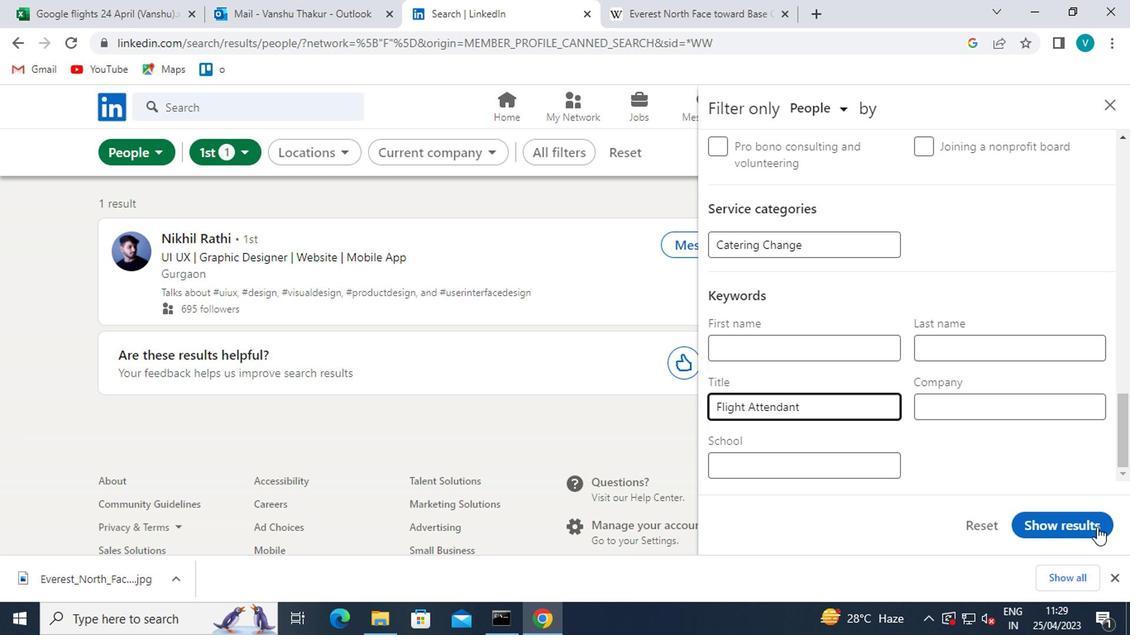 
Action: Mouse moved to (1086, 525)
Screenshot: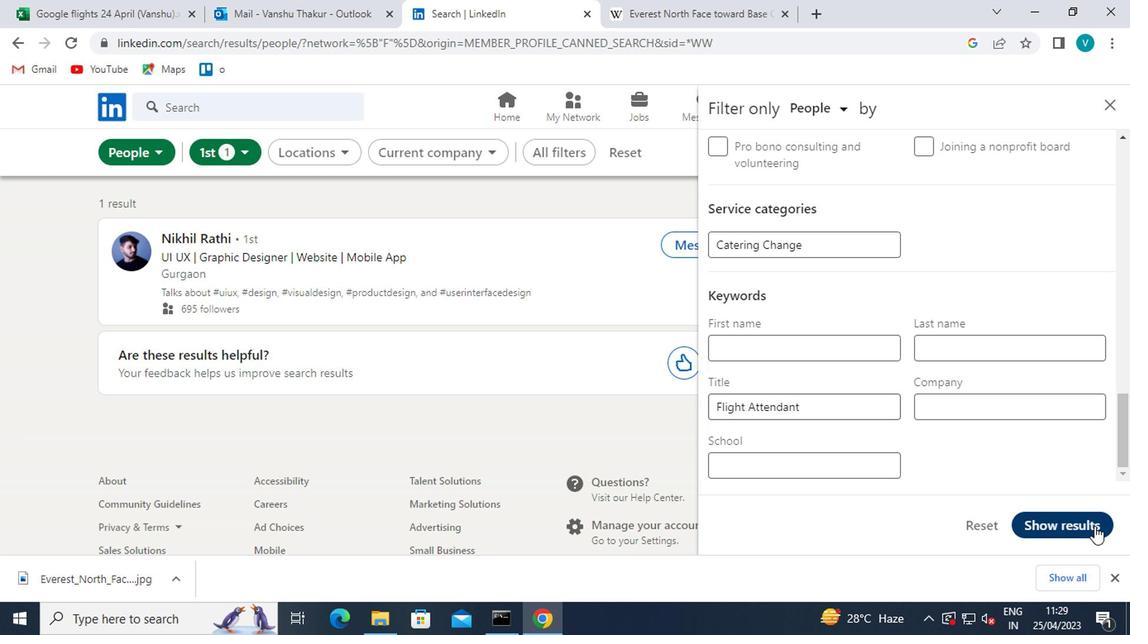 
